 Task: Look for space in Al Hārithah, Iraq from 11th June, 2023 to 17th June, 2023 for 1 adult in price range Rs.5000 to Rs.12000. Place can be private room with 1  bedroom having 1 bed and 1 bathroom. Property type can be house, flat, guest house, hotel. Amenities needed are: washing machine. Booking option can be shelf check-in. Required host language is English.
Action: Mouse moved to (447, 95)
Screenshot: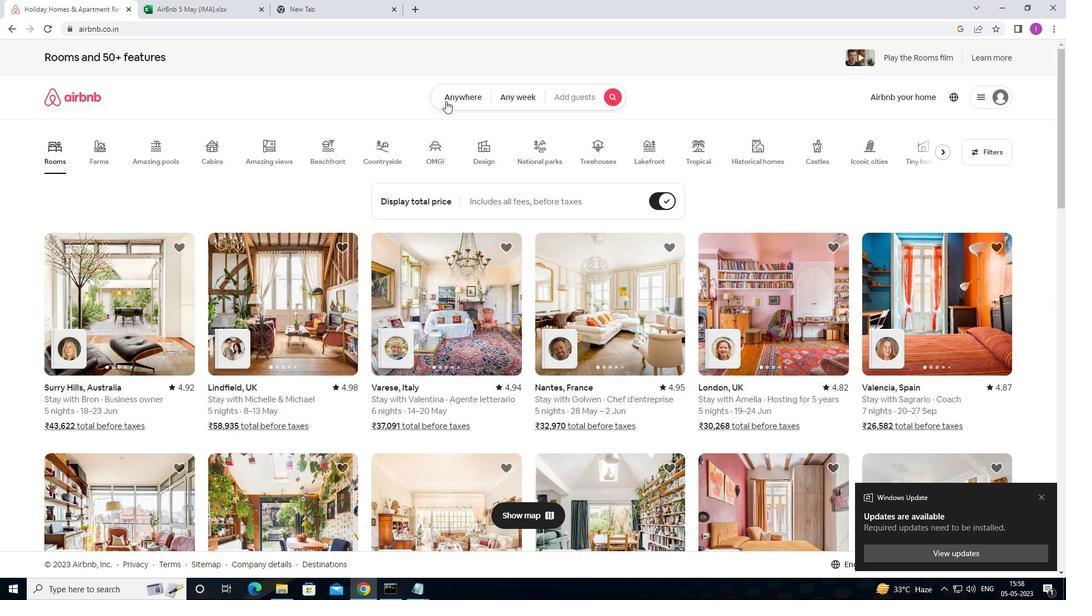 
Action: Mouse pressed left at (447, 95)
Screenshot: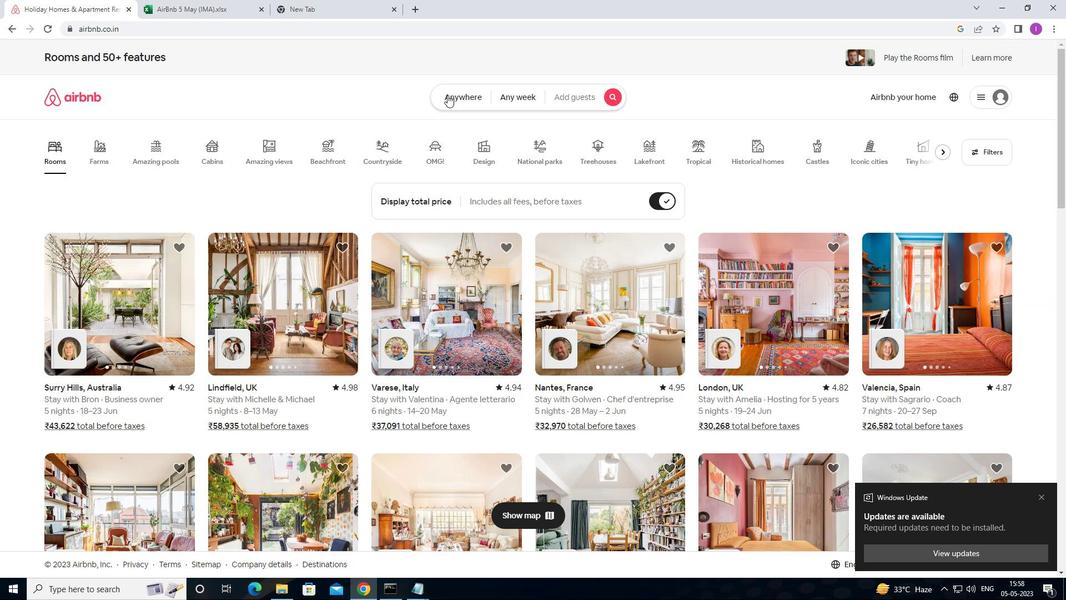 
Action: Mouse moved to (320, 143)
Screenshot: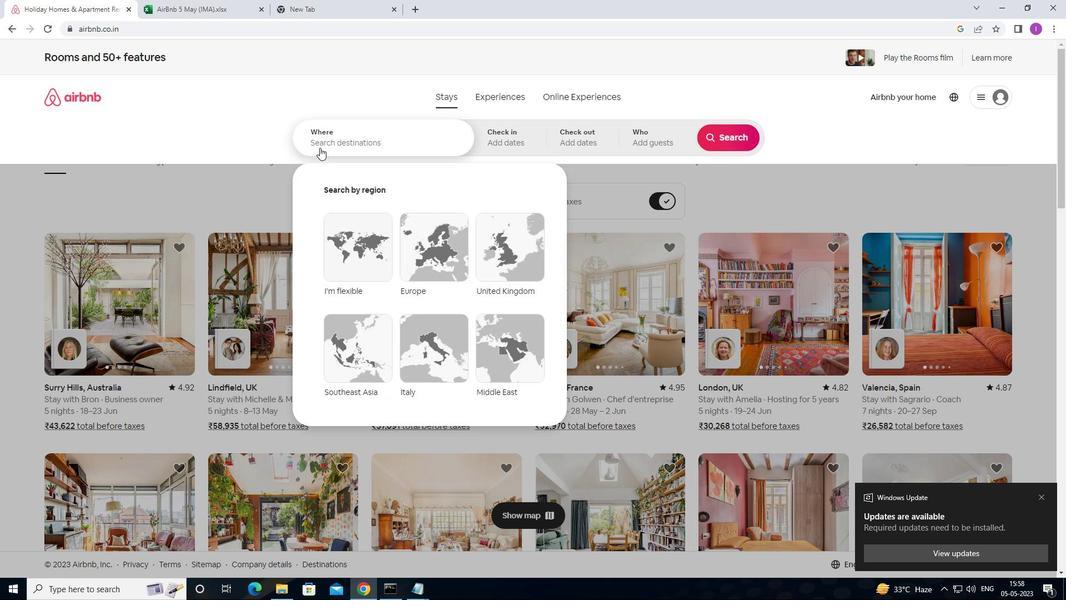 
Action: Mouse pressed left at (320, 143)
Screenshot: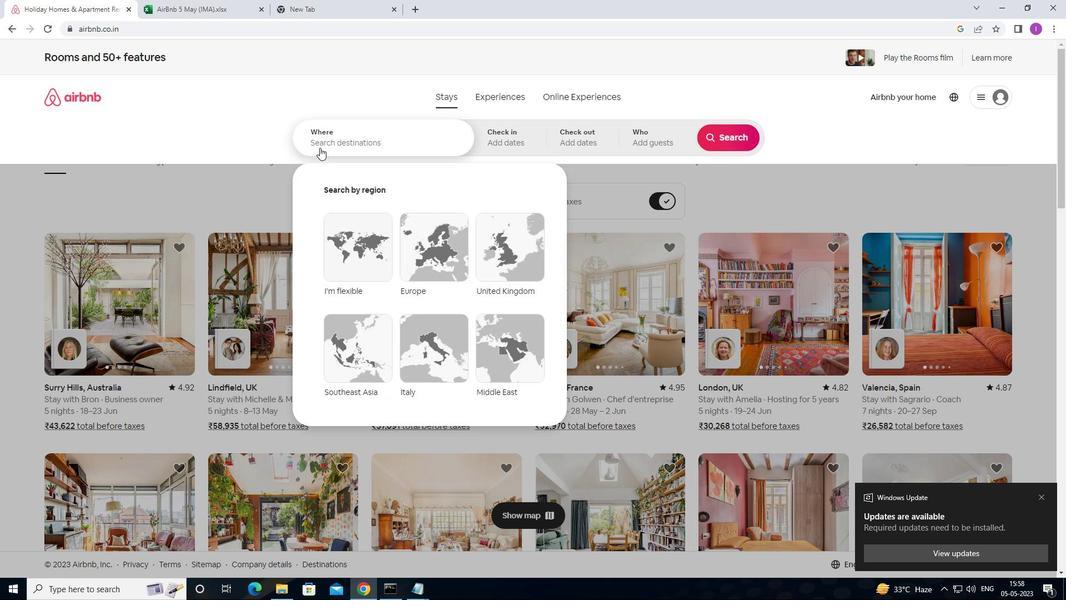 
Action: Key pressed <Key.shift>AL<Key.space><Key.shift><Key.shift><Key.shift><Key.shift><Key.shift><Key.shift><Key.shift><Key.shift><Key.shift><Key.shift><Key.shift><Key.shift><Key.shift><Key.shift><Key.shift><Key.shift><Key.shift><Key.shift><Key.shift><Key.shift><Key.shift>HARITAHAH<Key.backspace><Key.backspace><Key.backspace><Key.backspace>HAH,<Key.shift><Key.shift><Key.shift><Key.shift><Key.shift>IRAQ
Screenshot: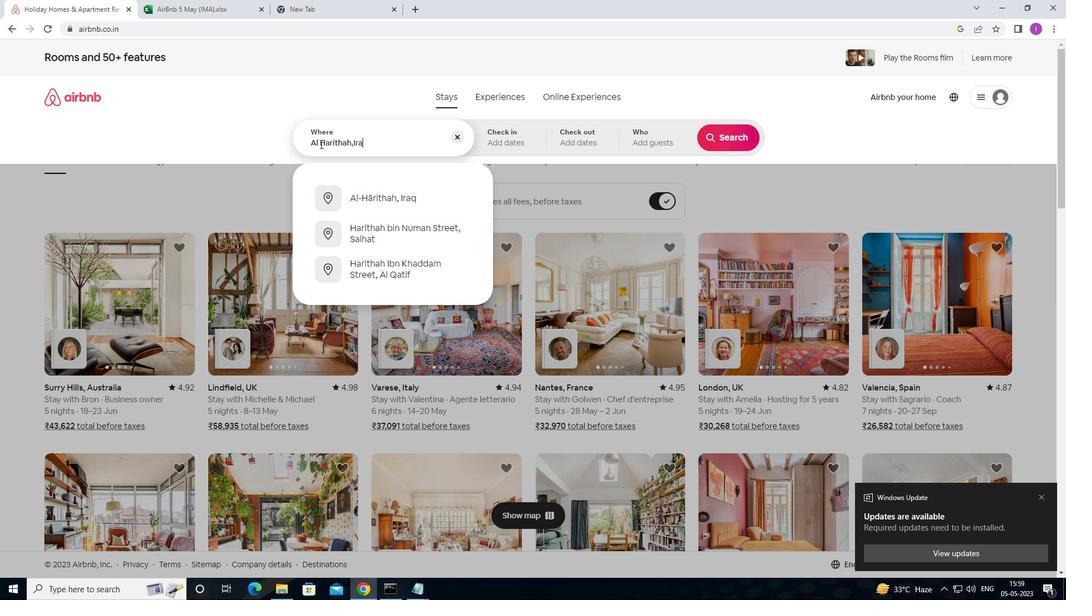 
Action: Mouse moved to (535, 141)
Screenshot: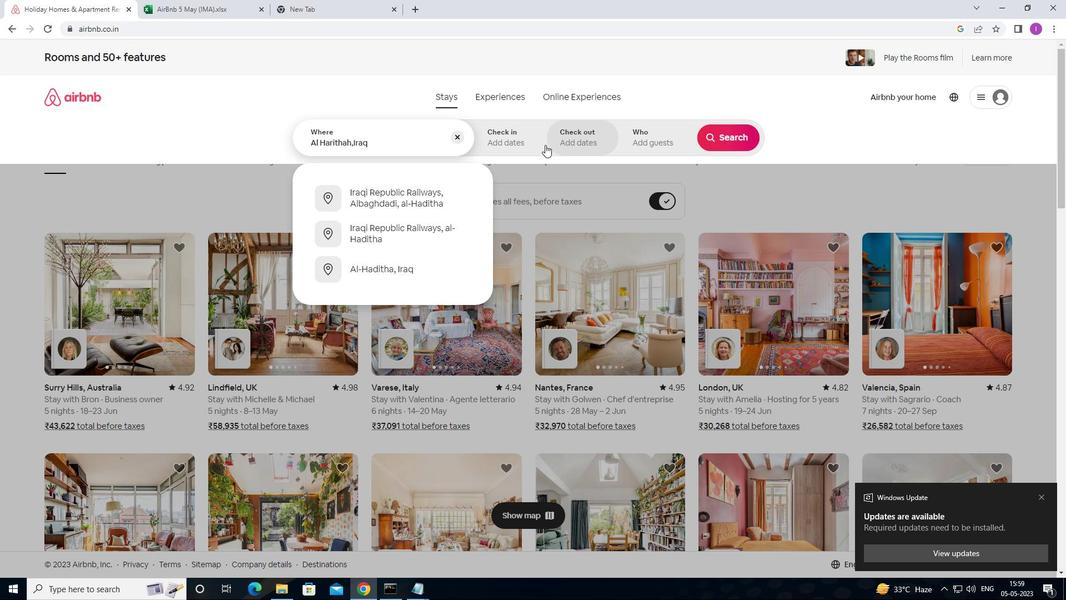 
Action: Mouse pressed left at (535, 141)
Screenshot: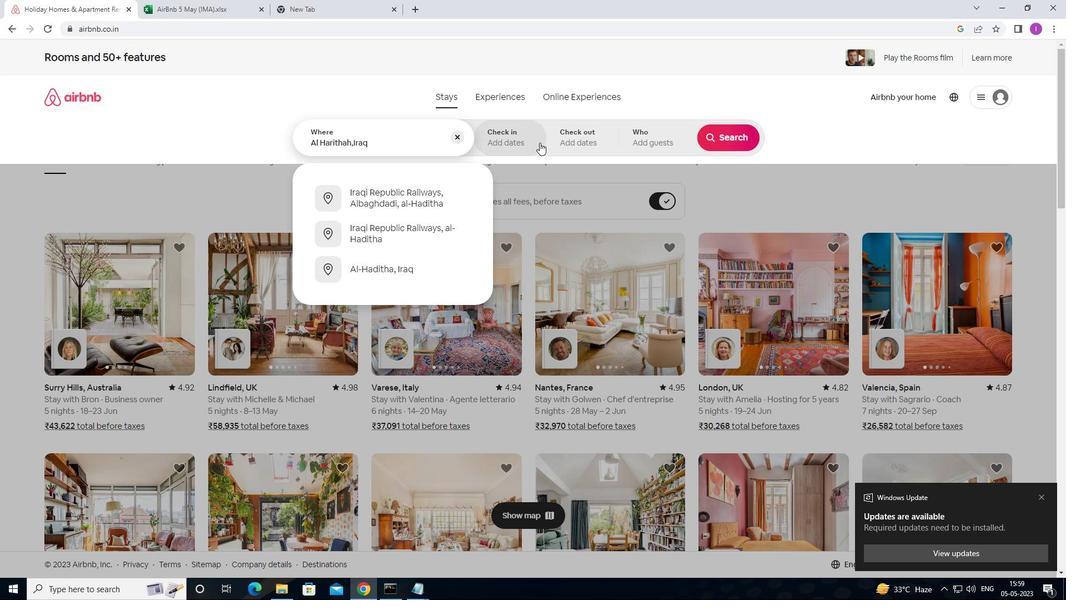 
Action: Mouse moved to (552, 326)
Screenshot: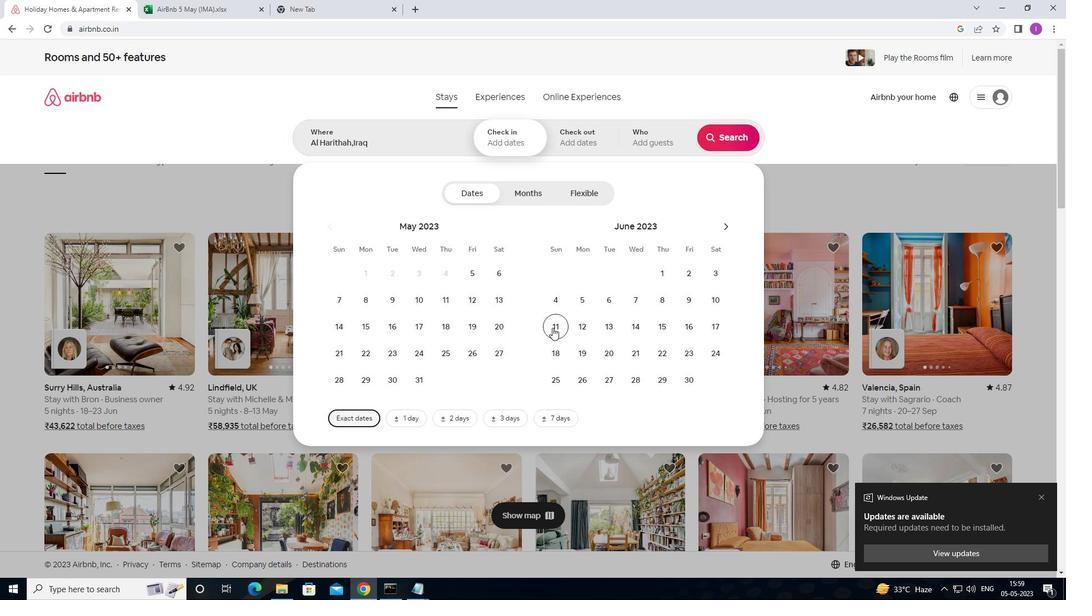 
Action: Mouse pressed left at (552, 326)
Screenshot: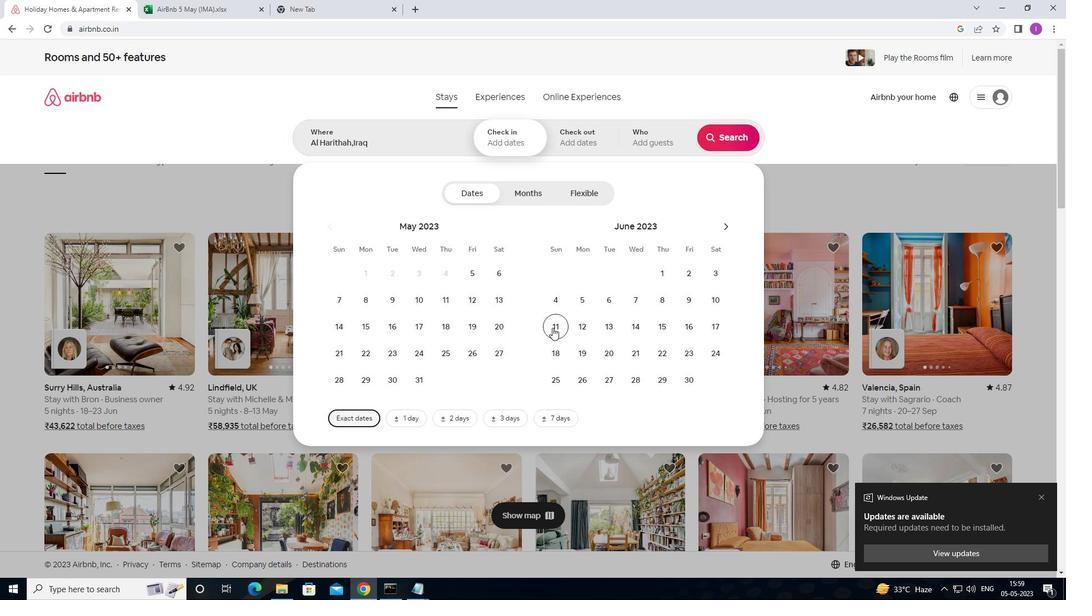 
Action: Mouse moved to (713, 328)
Screenshot: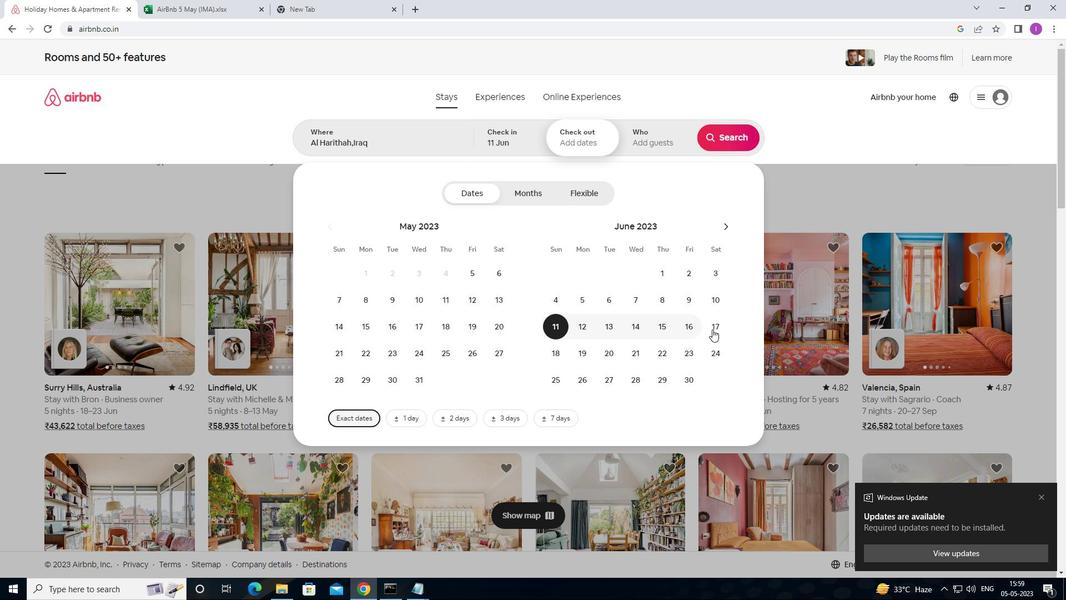 
Action: Mouse pressed left at (713, 328)
Screenshot: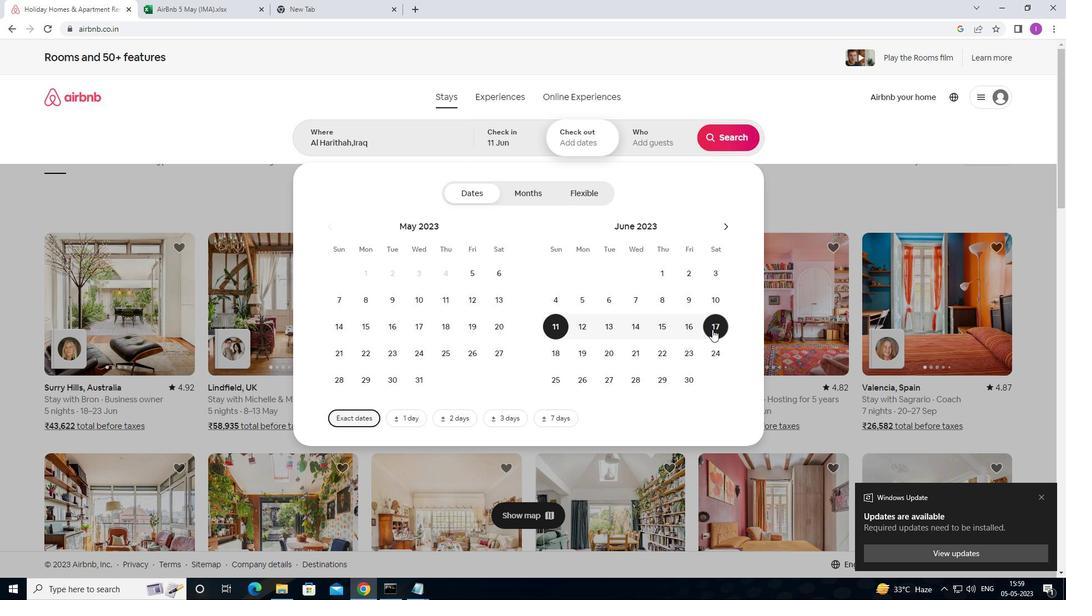 
Action: Mouse moved to (654, 143)
Screenshot: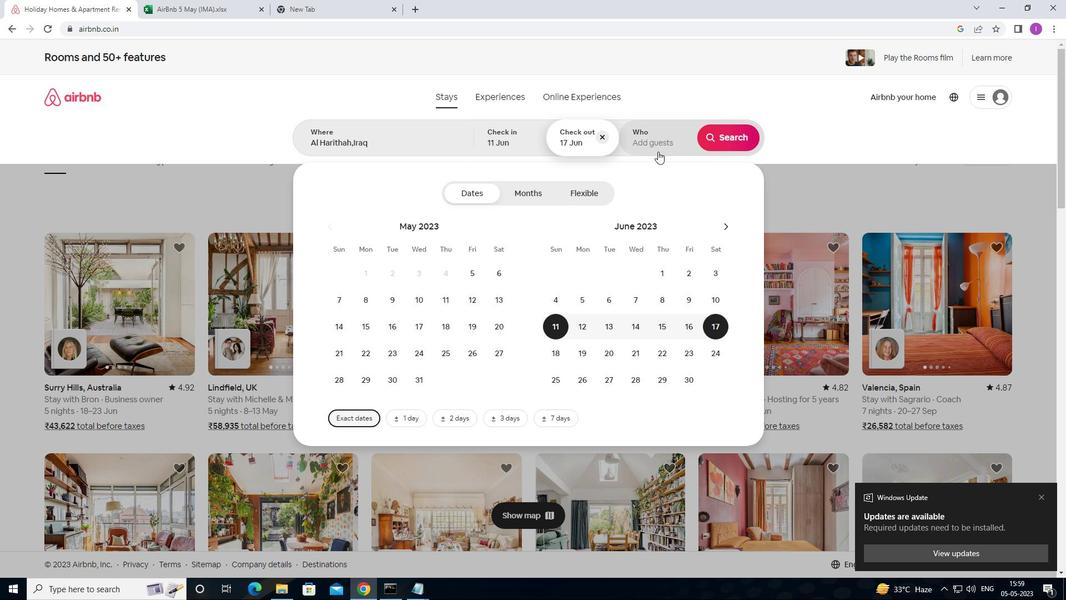
Action: Mouse pressed left at (654, 143)
Screenshot: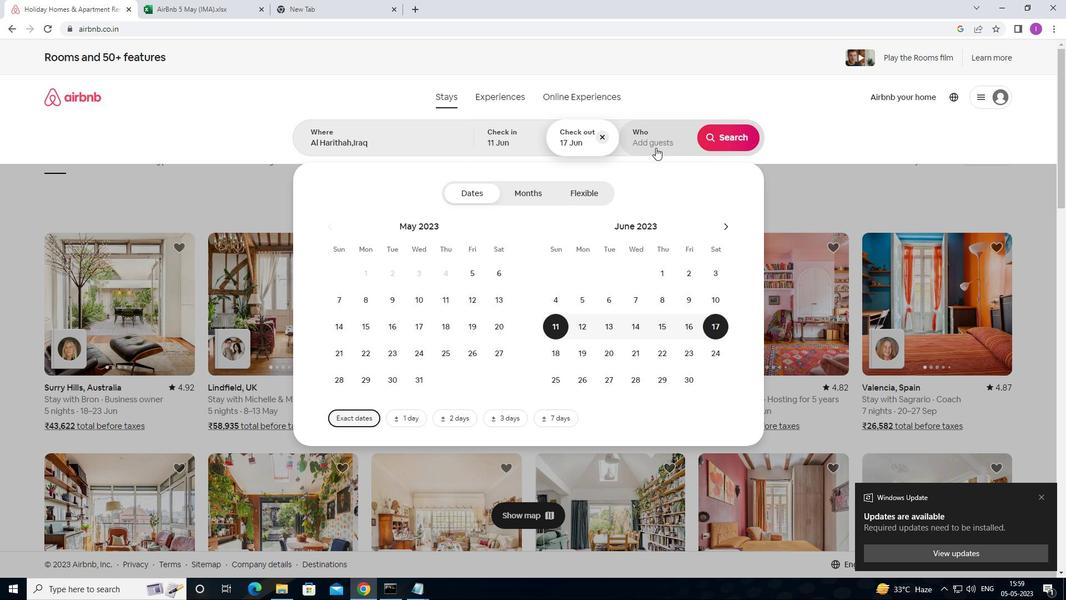 
Action: Mouse moved to (729, 196)
Screenshot: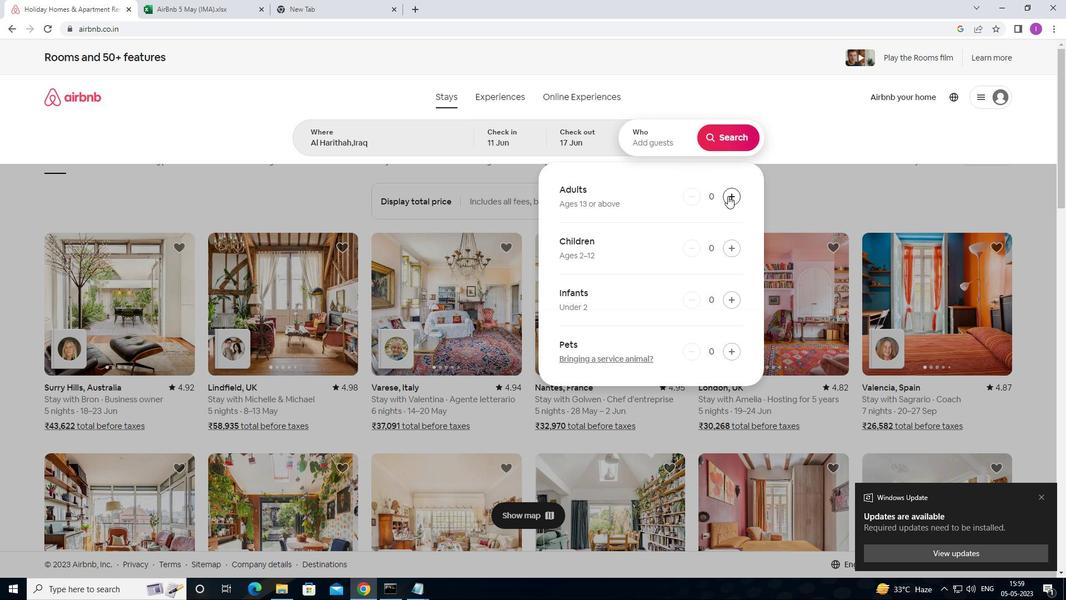 
Action: Mouse pressed left at (729, 196)
Screenshot: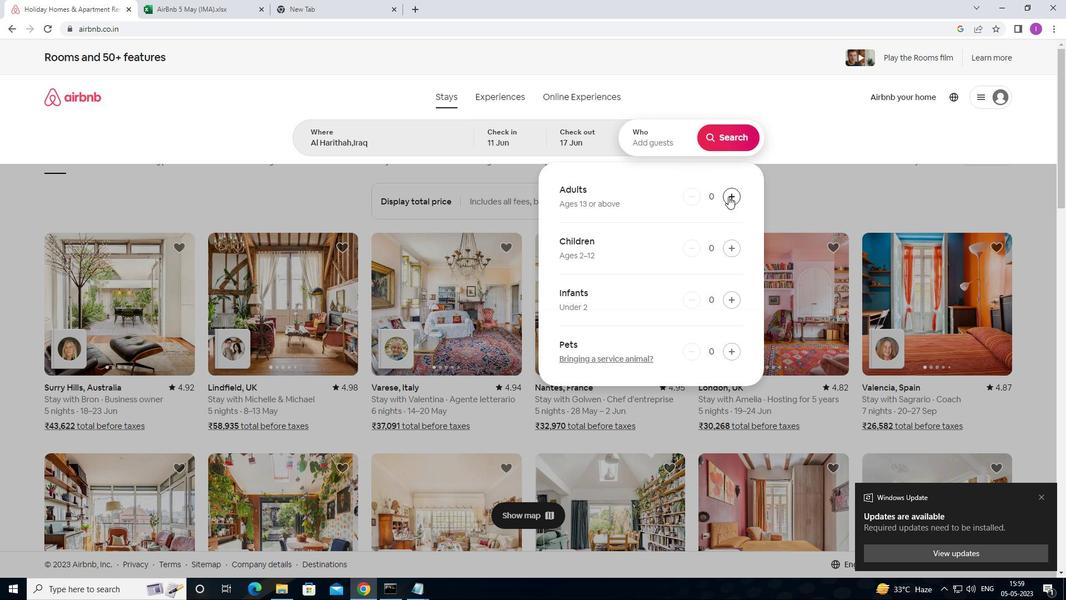 
Action: Mouse pressed left at (729, 196)
Screenshot: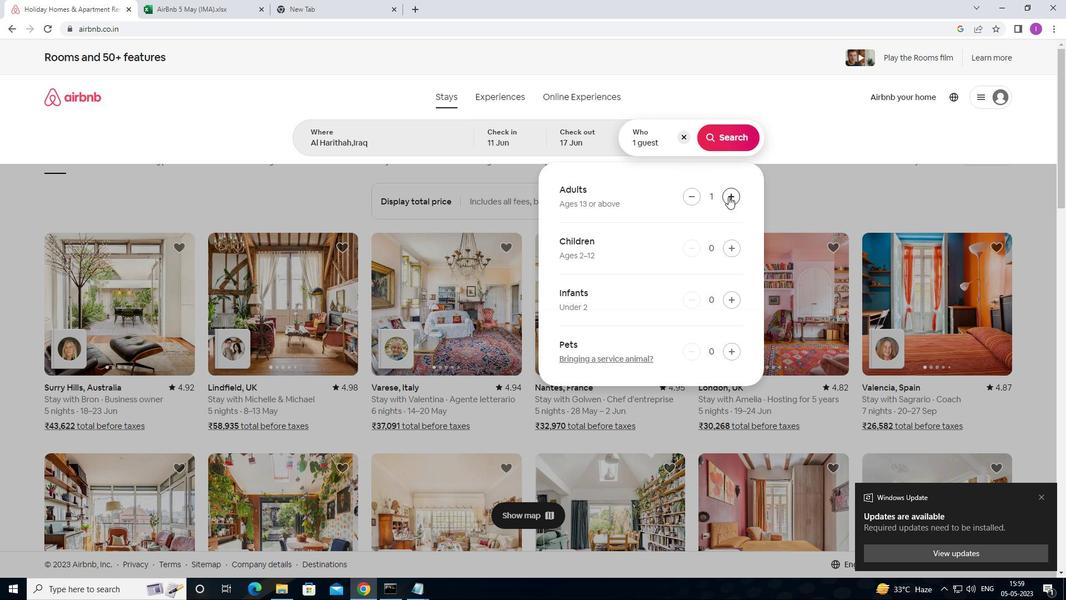 
Action: Mouse moved to (688, 197)
Screenshot: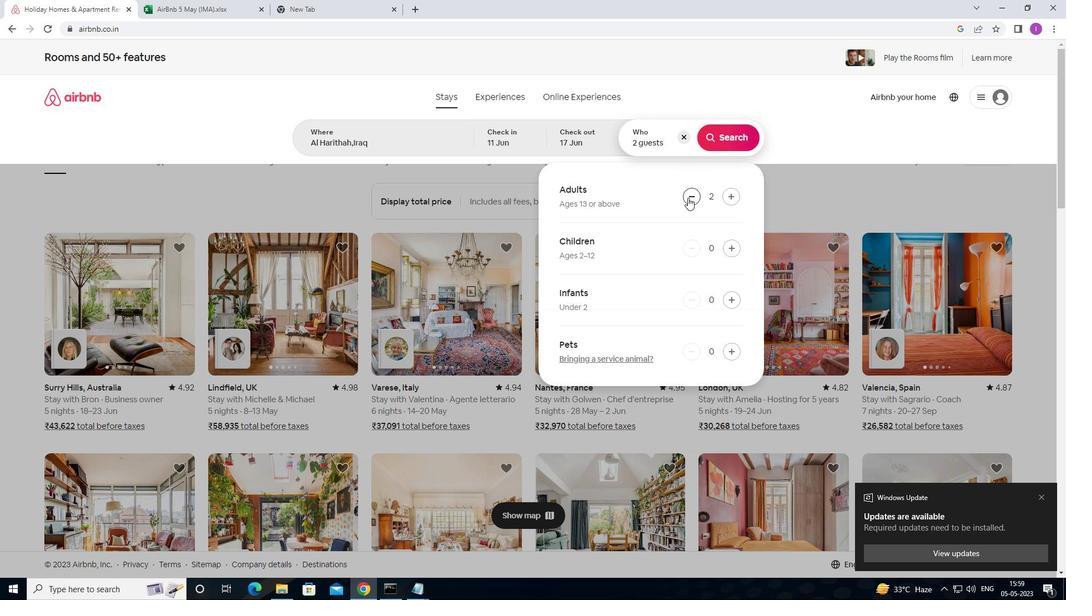 
Action: Mouse pressed left at (688, 197)
Screenshot: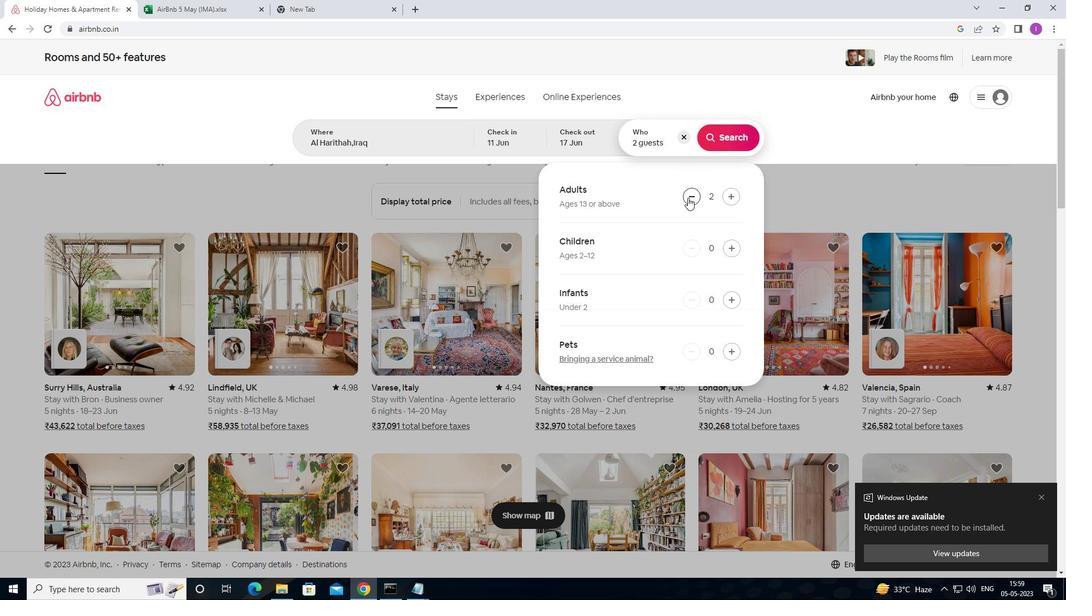 
Action: Mouse moved to (727, 145)
Screenshot: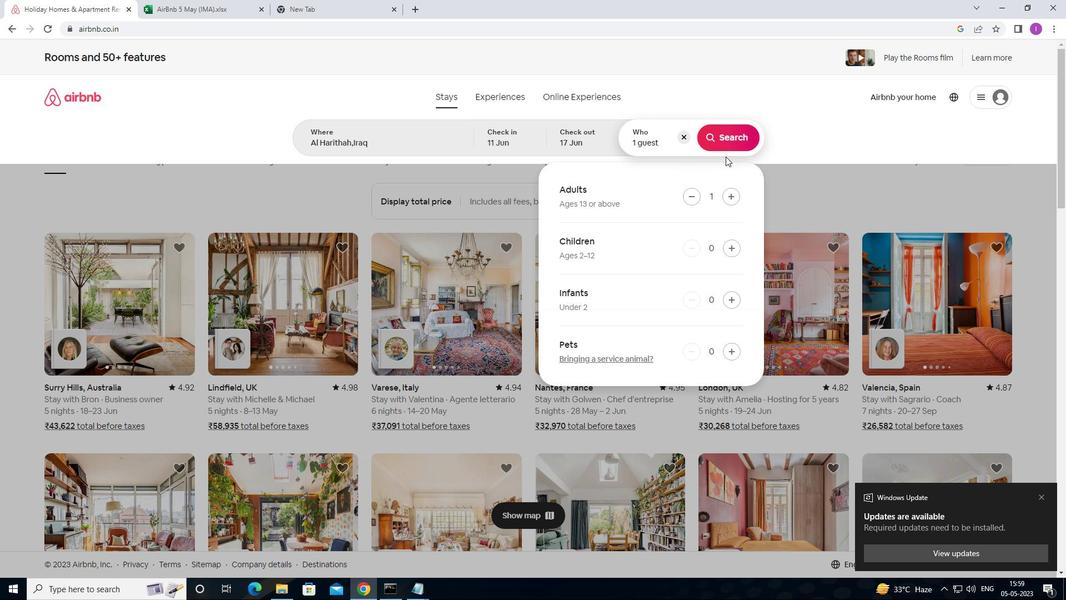 
Action: Mouse pressed left at (727, 145)
Screenshot: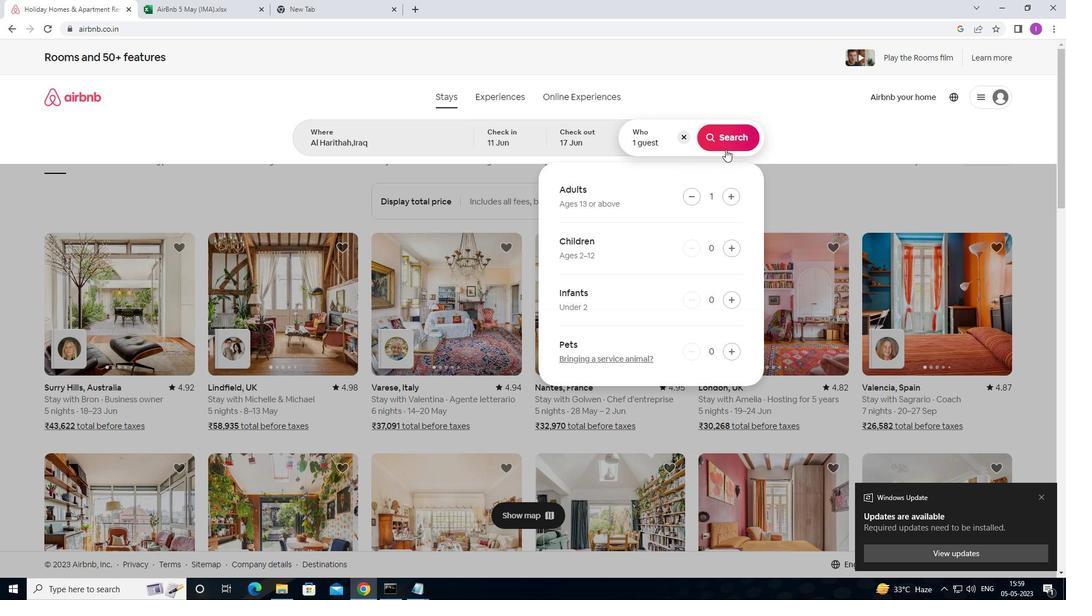 
Action: Mouse moved to (1012, 105)
Screenshot: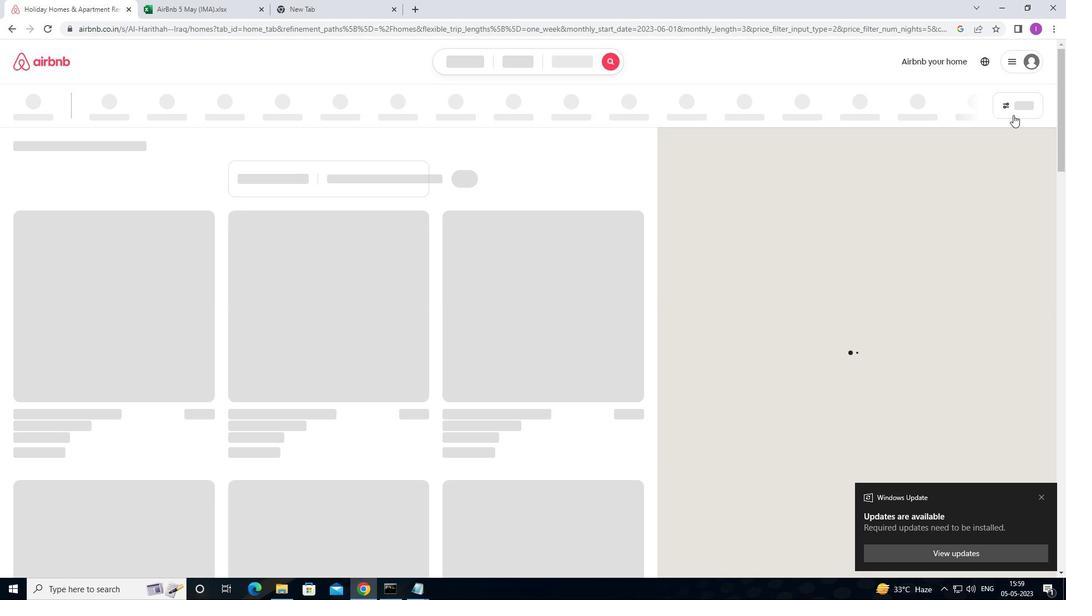 
Action: Mouse pressed left at (1012, 105)
Screenshot: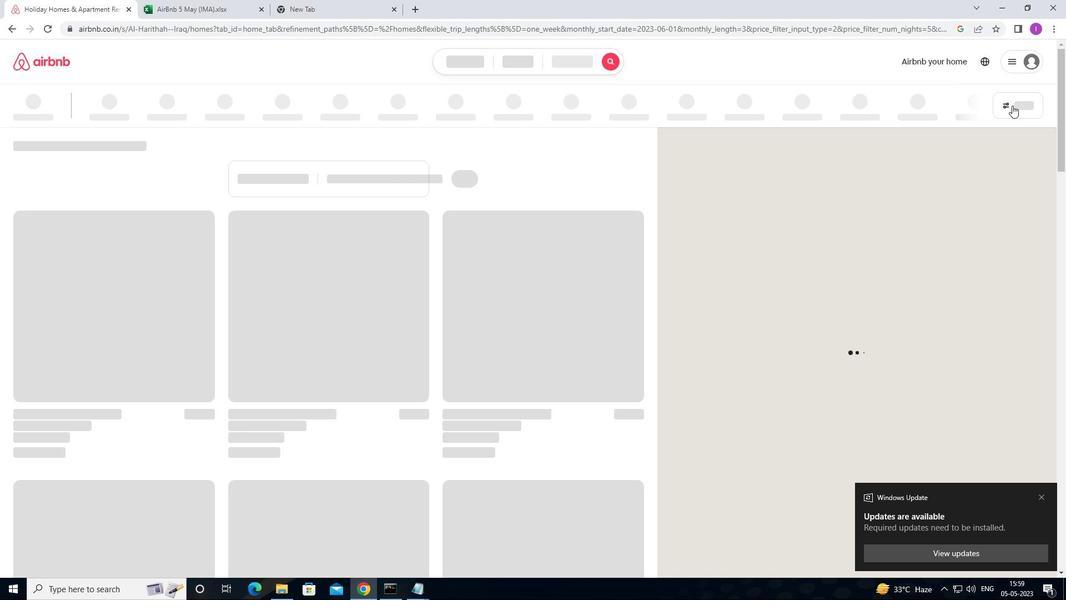 
Action: Mouse moved to (414, 382)
Screenshot: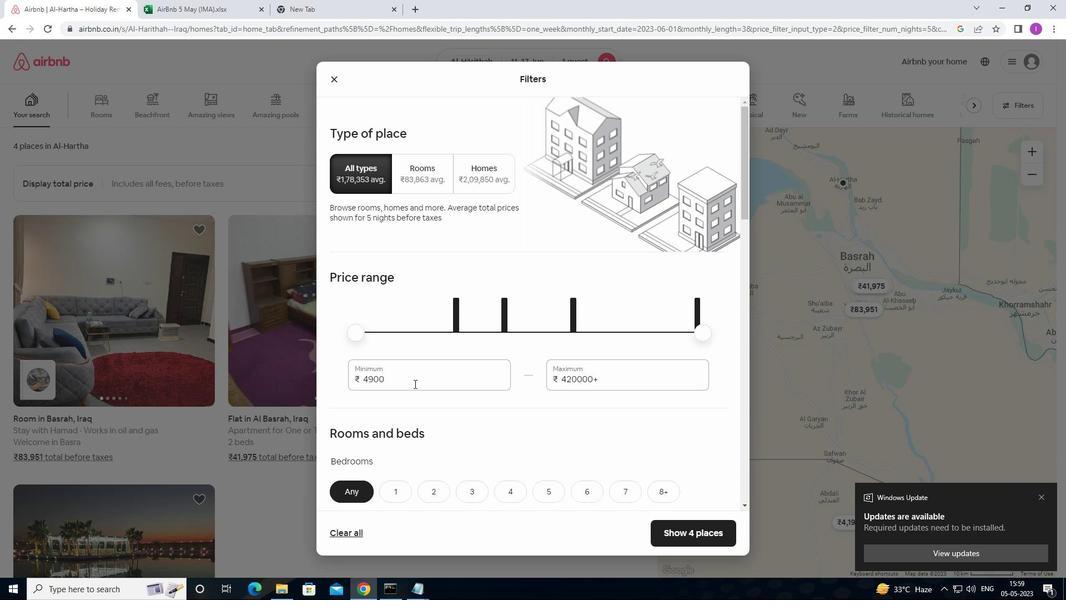 
Action: Mouse pressed left at (414, 382)
Screenshot: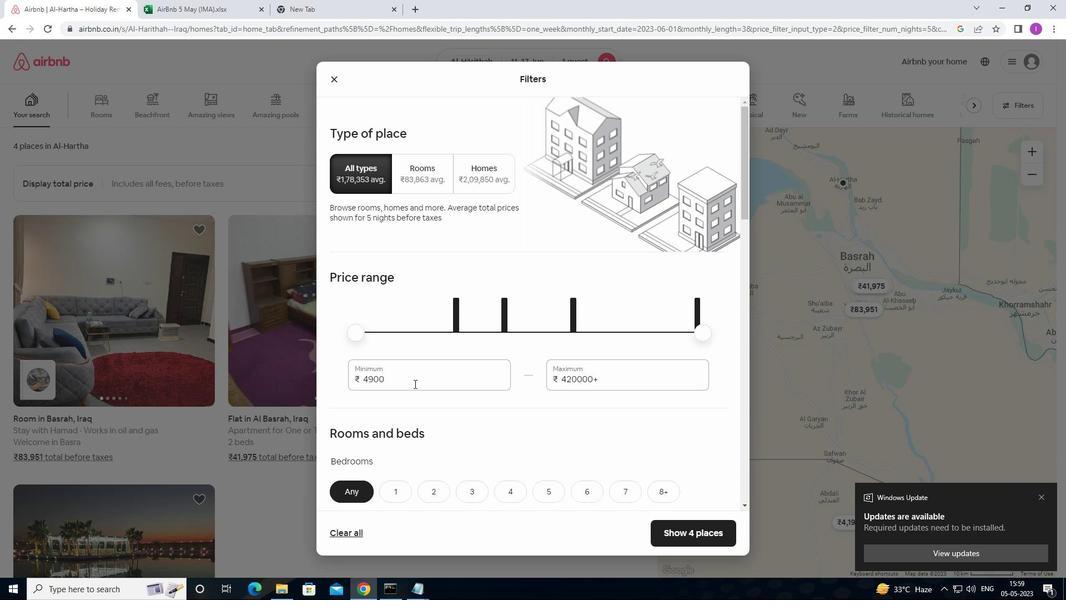 
Action: Mouse moved to (400, 369)
Screenshot: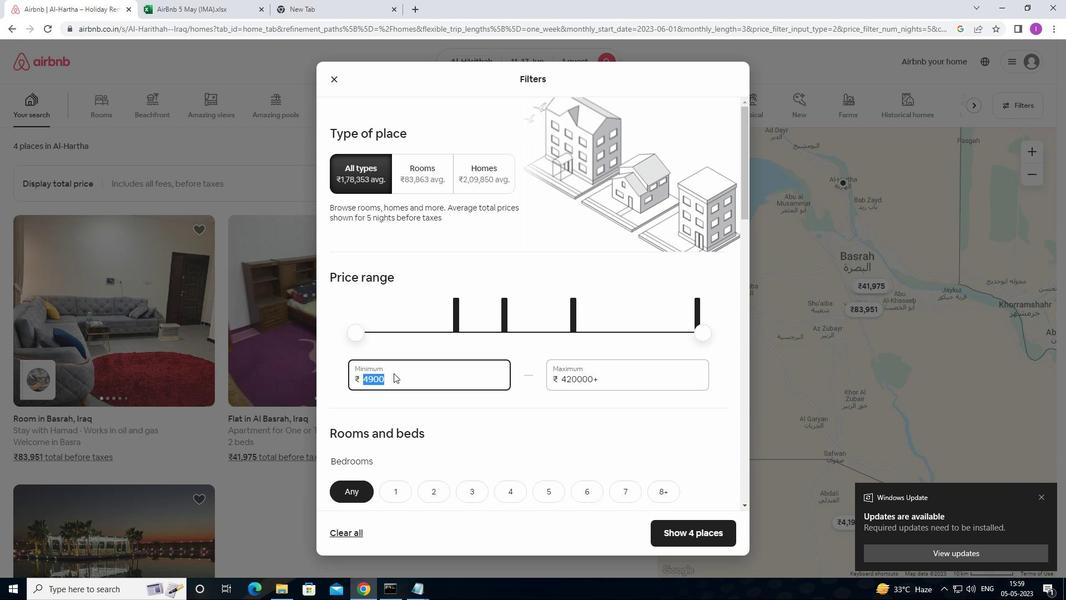 
Action: Key pressed 50
Screenshot: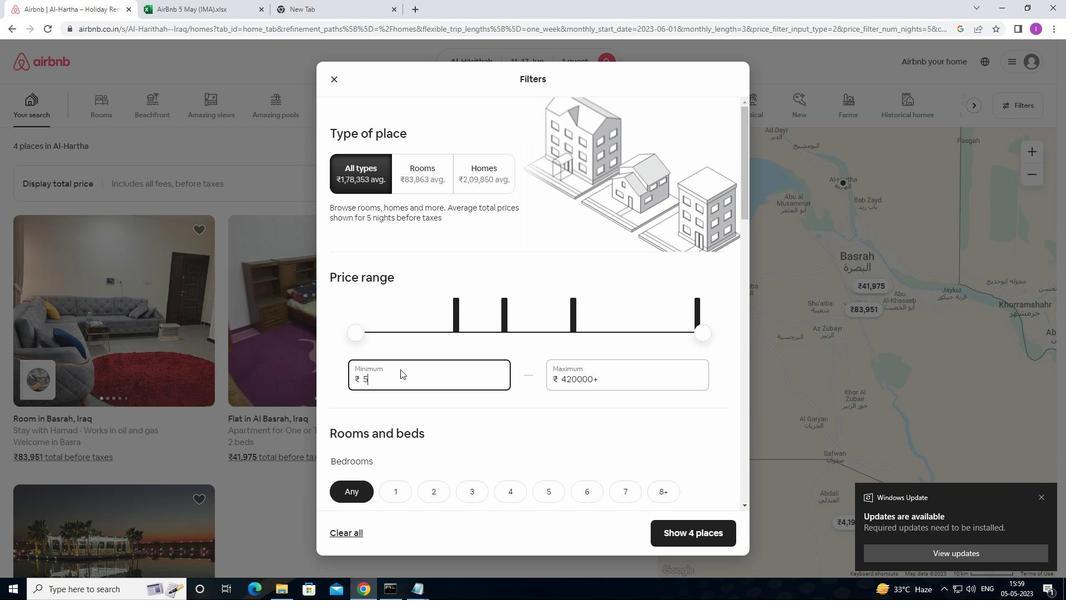 
Action: Mouse moved to (405, 368)
Screenshot: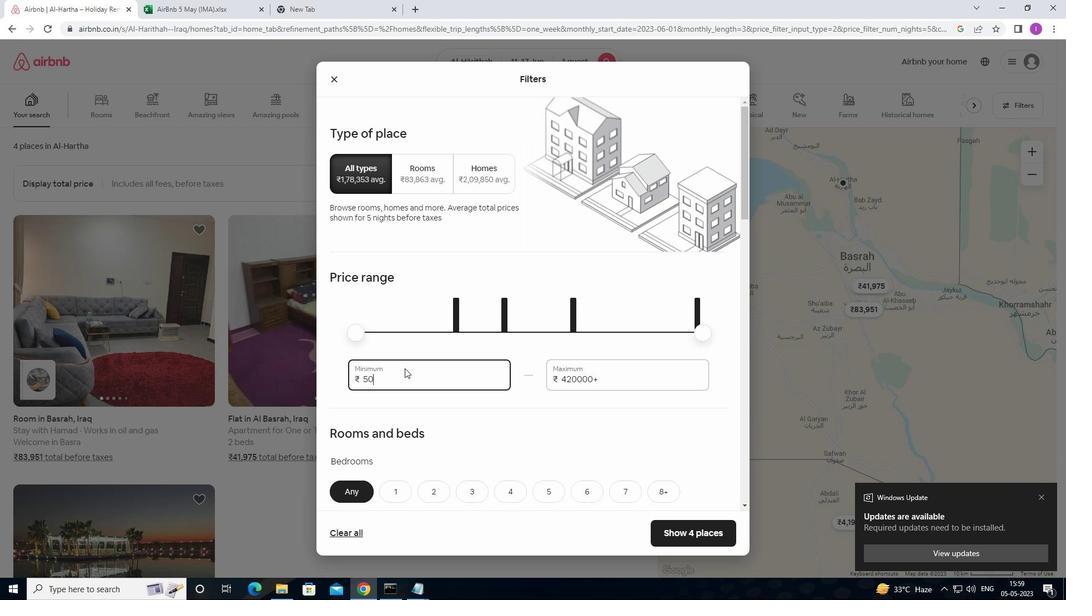 
Action: Key pressed 0
Screenshot: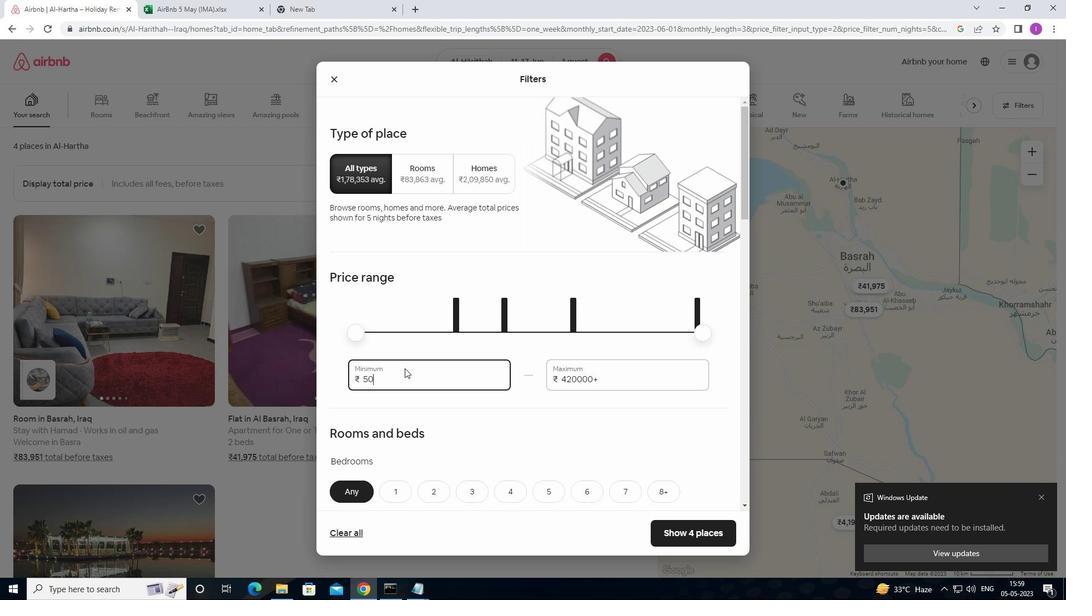 
Action: Mouse moved to (410, 366)
Screenshot: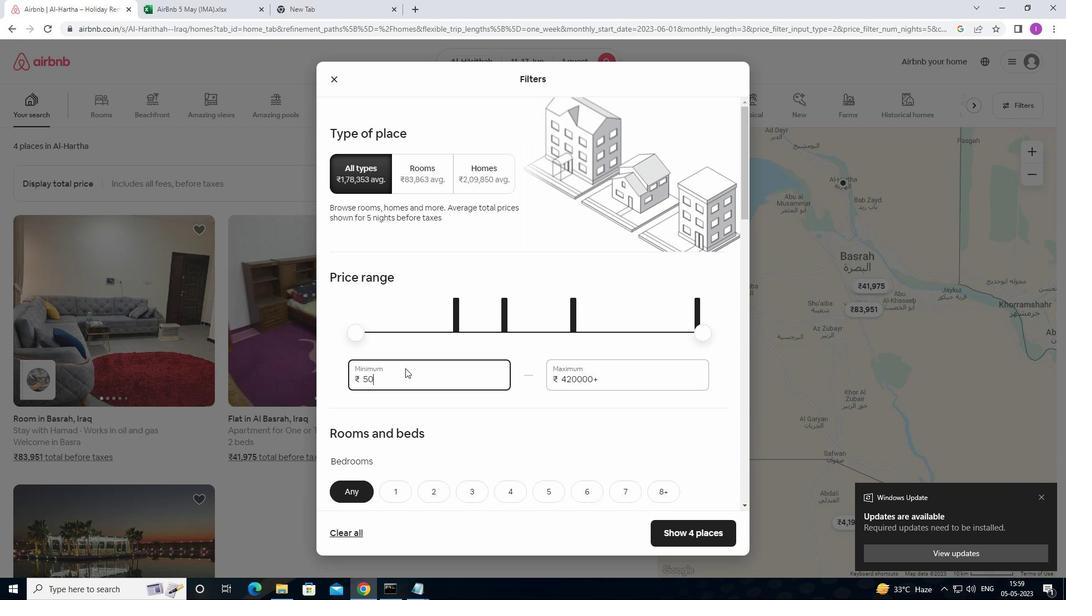 
Action: Key pressed 0
Screenshot: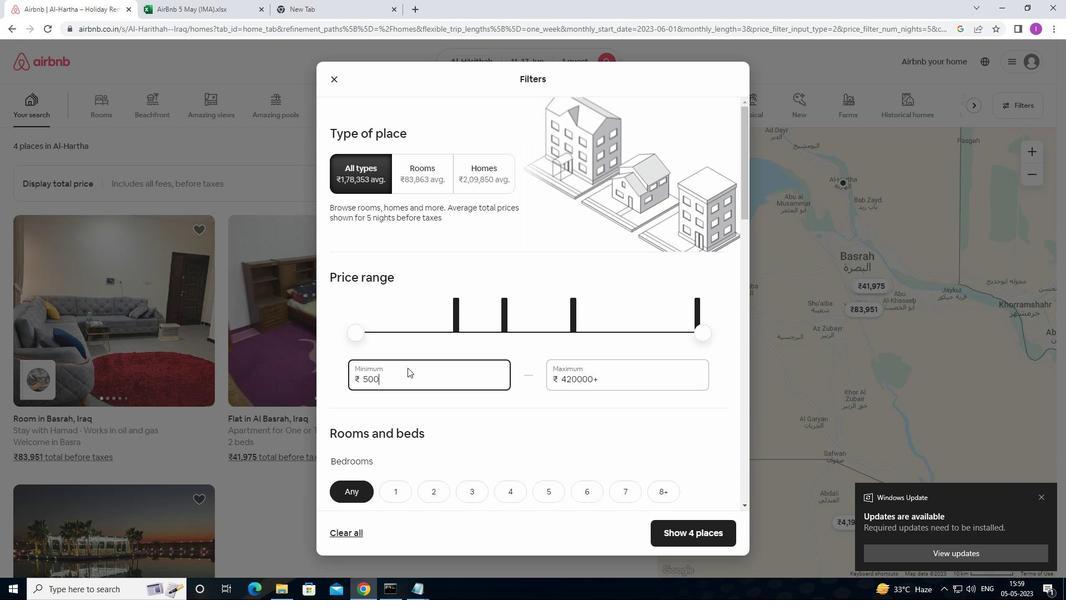 
Action: Mouse moved to (607, 381)
Screenshot: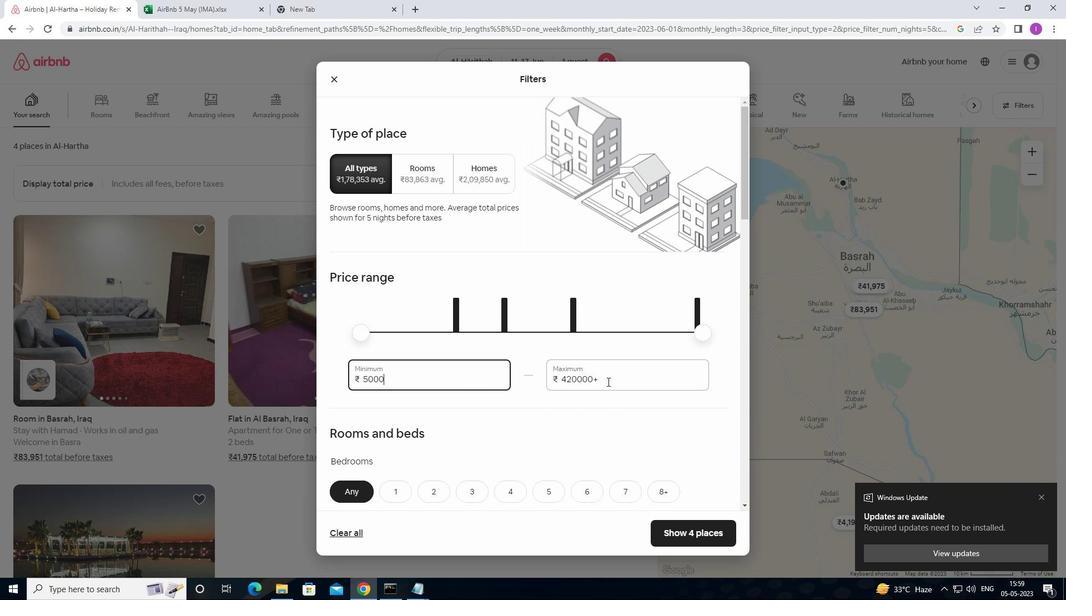 
Action: Mouse pressed left at (607, 381)
Screenshot: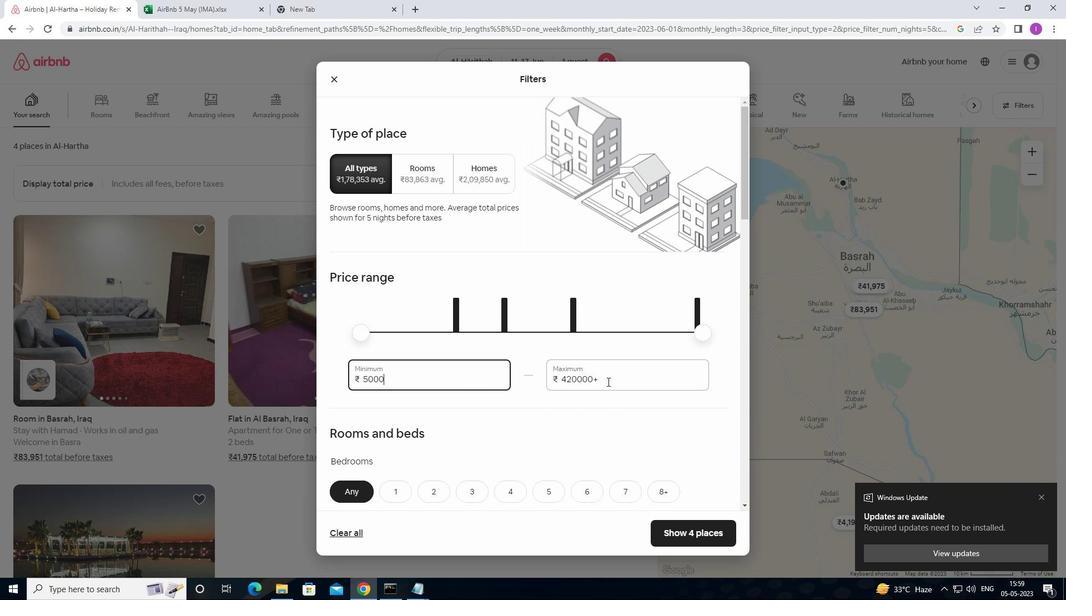 
Action: Mouse moved to (541, 376)
Screenshot: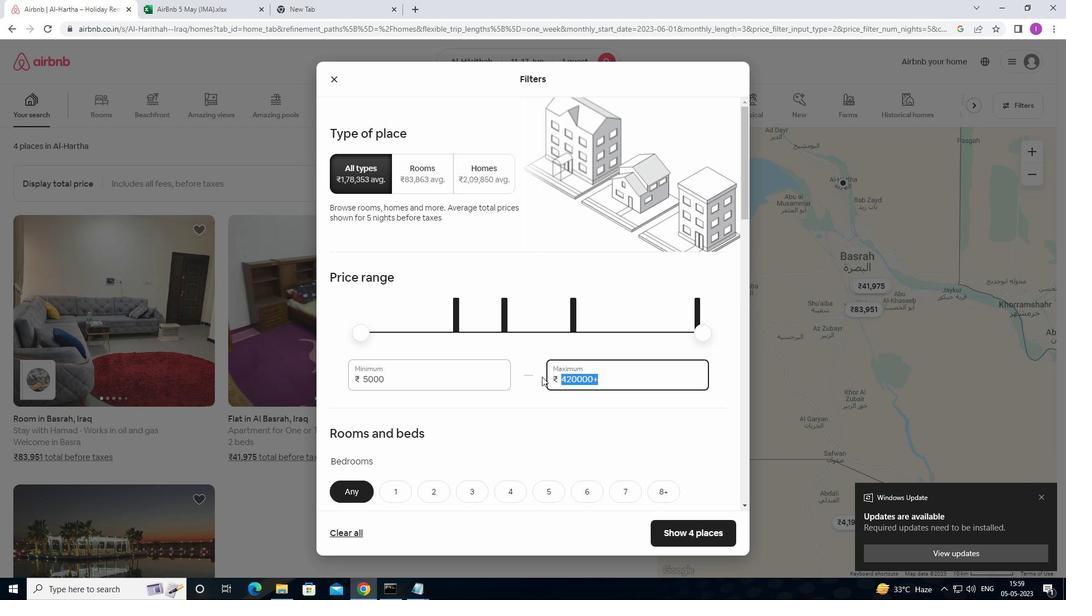 
Action: Key pressed 1200
Screenshot: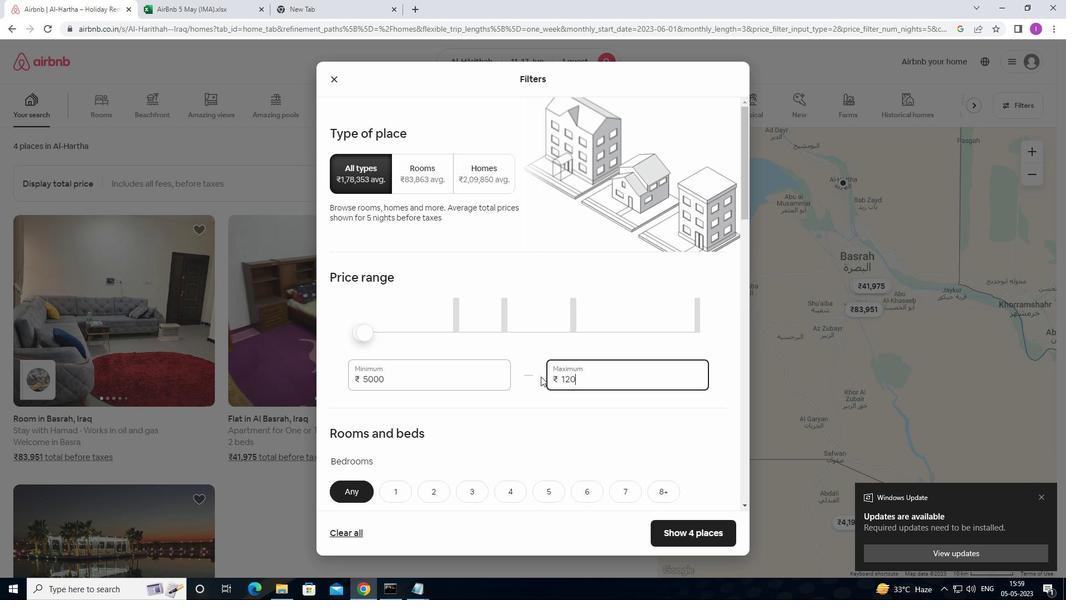 
Action: Mouse moved to (541, 375)
Screenshot: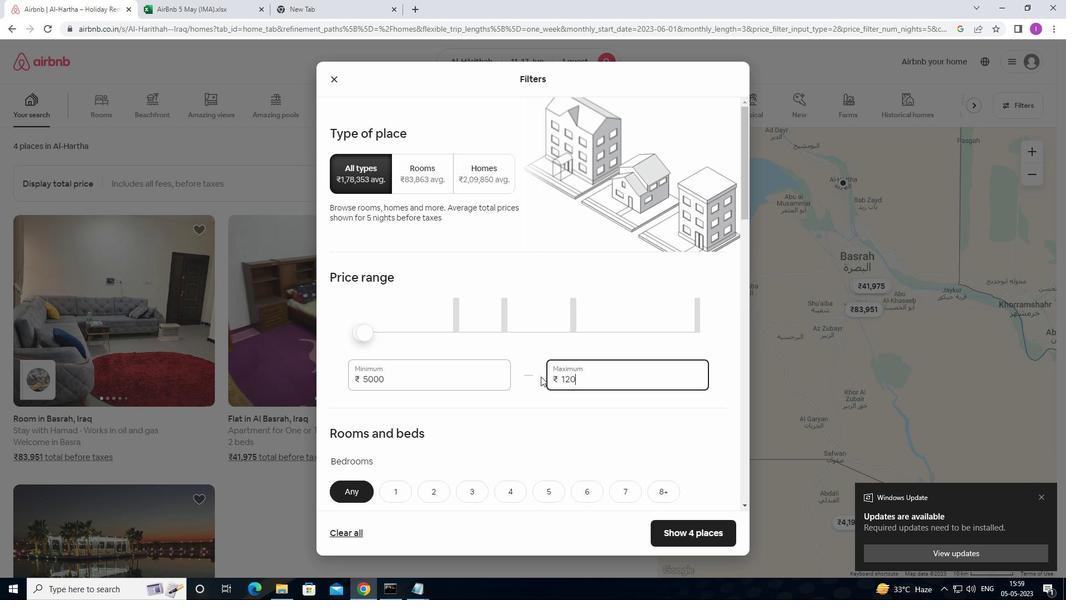 
Action: Key pressed 0
Screenshot: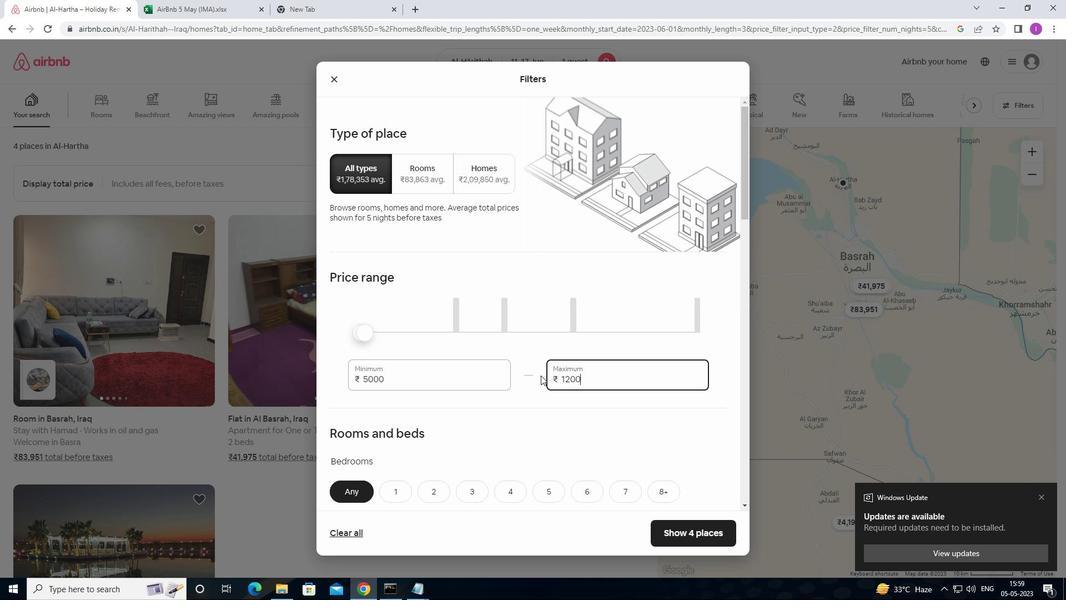 
Action: Mouse moved to (559, 380)
Screenshot: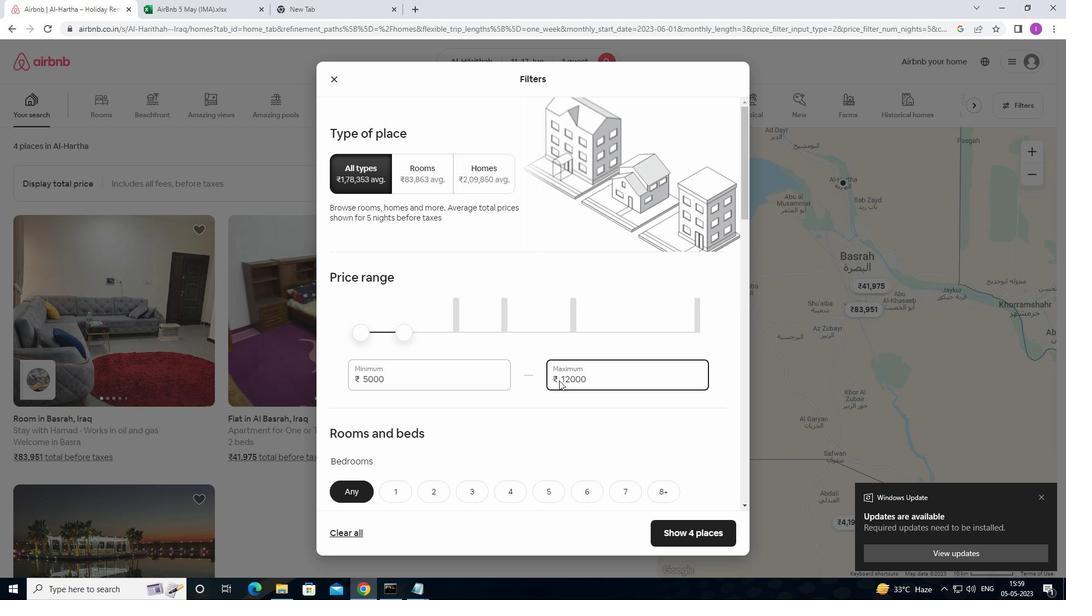 
Action: Mouse scrolled (559, 379) with delta (0, 0)
Screenshot: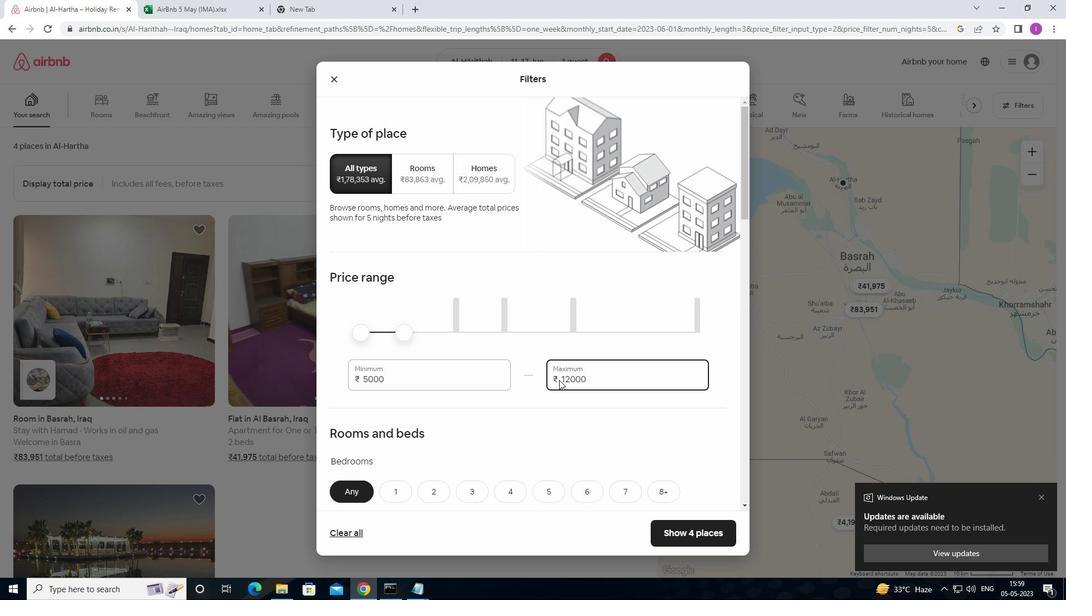 
Action: Mouse moved to (531, 375)
Screenshot: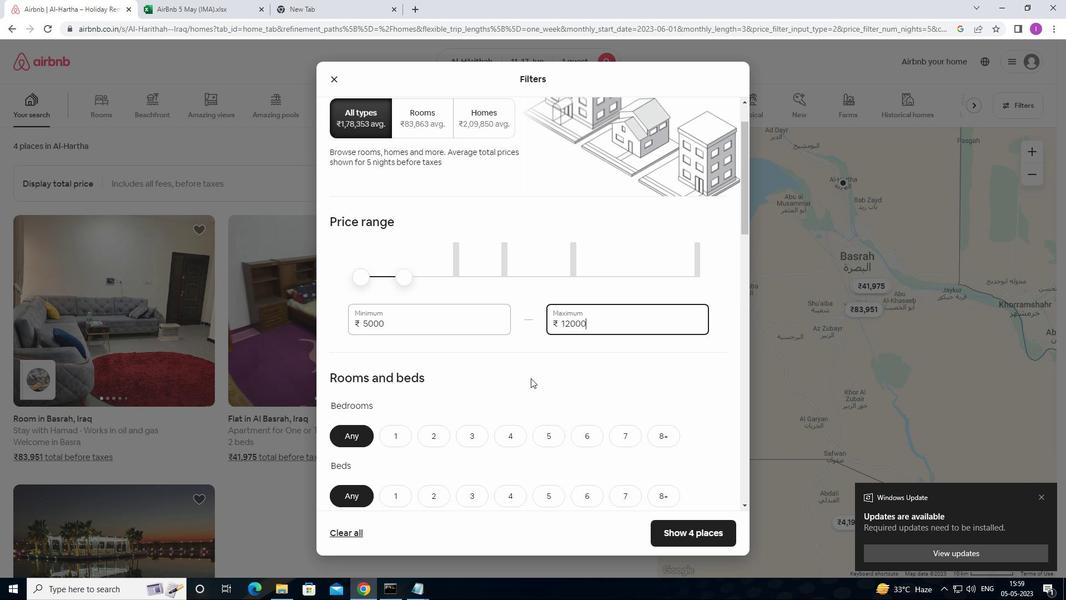 
Action: Mouse scrolled (531, 374) with delta (0, 0)
Screenshot: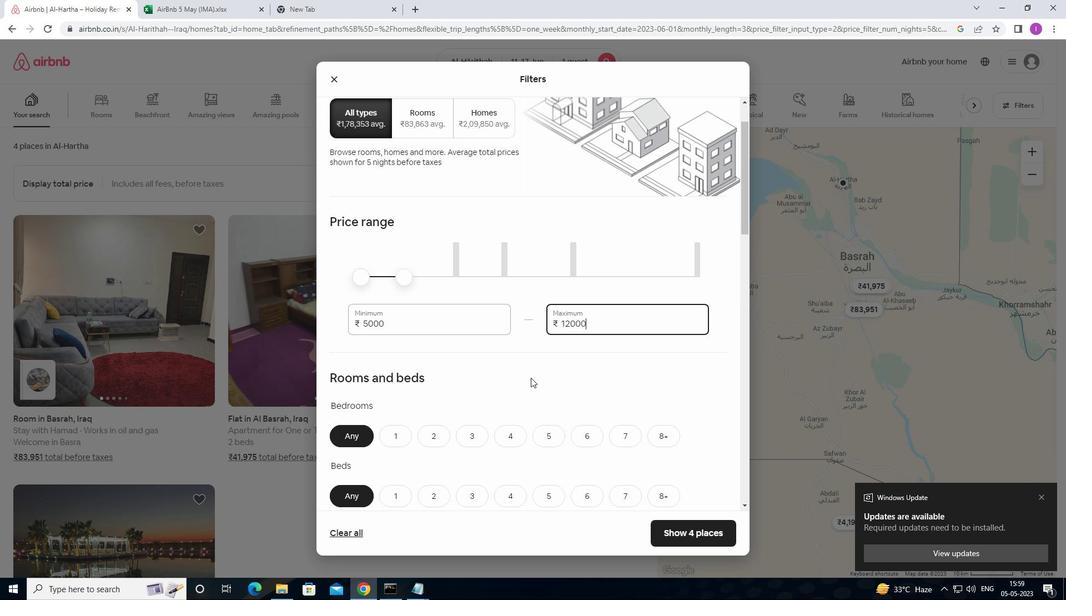 
Action: Mouse moved to (531, 375)
Screenshot: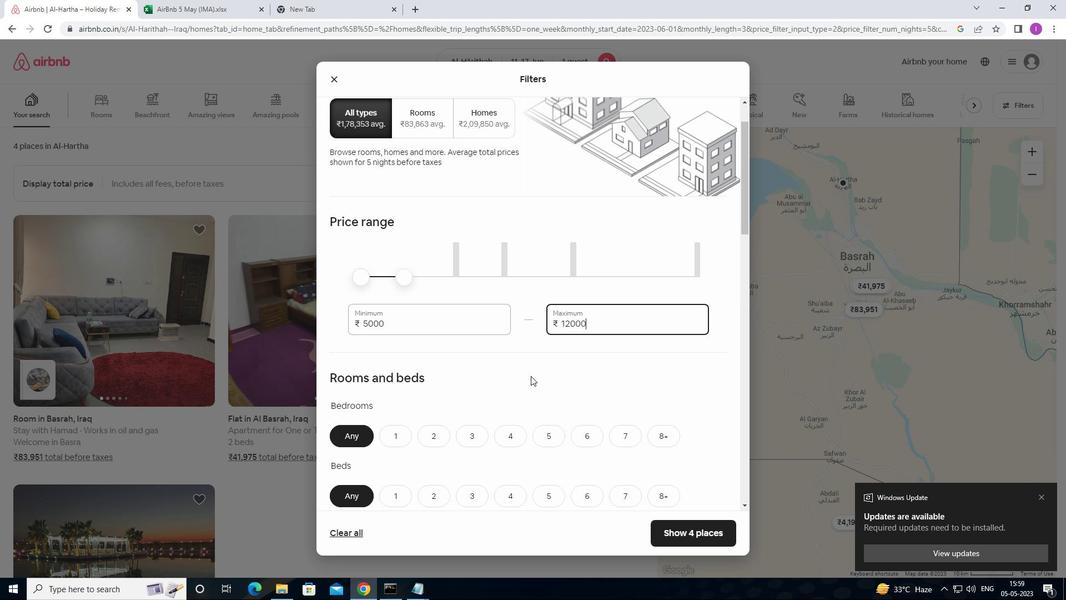
Action: Mouse scrolled (531, 374) with delta (0, 0)
Screenshot: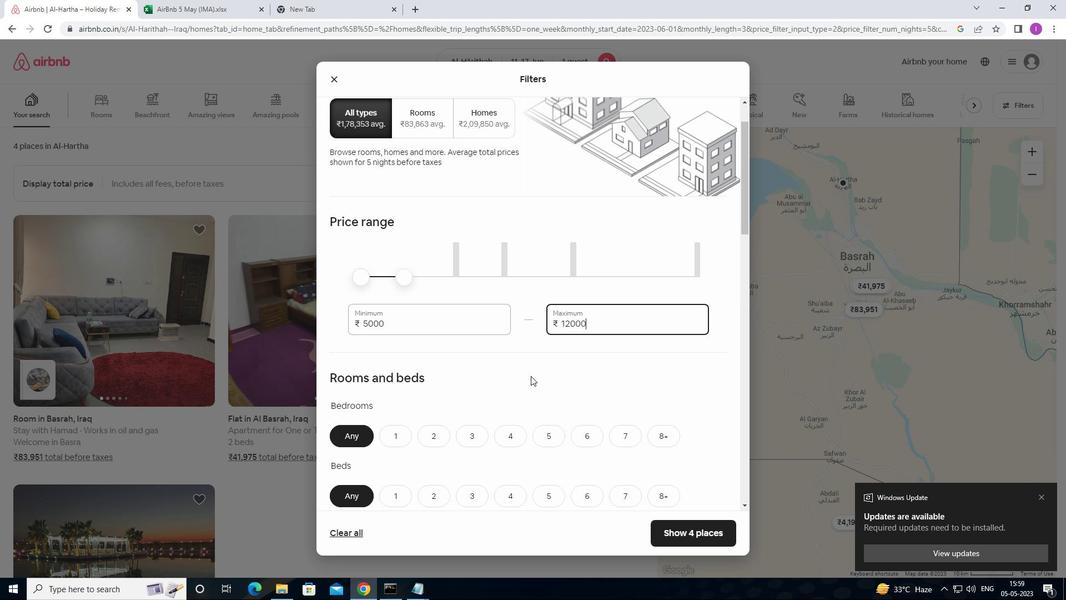
Action: Mouse moved to (394, 326)
Screenshot: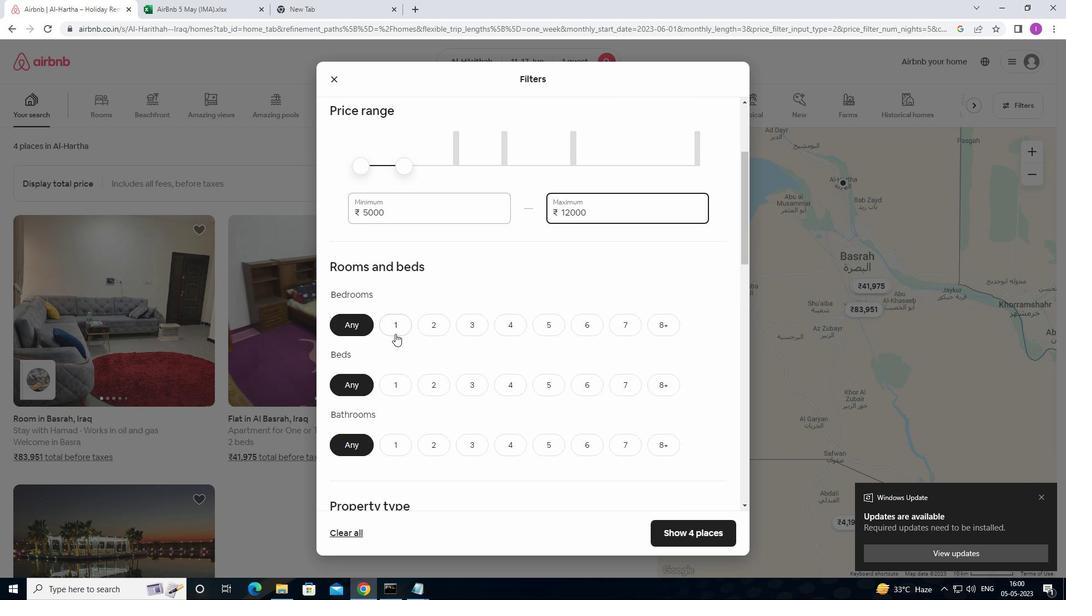 
Action: Mouse pressed left at (394, 326)
Screenshot: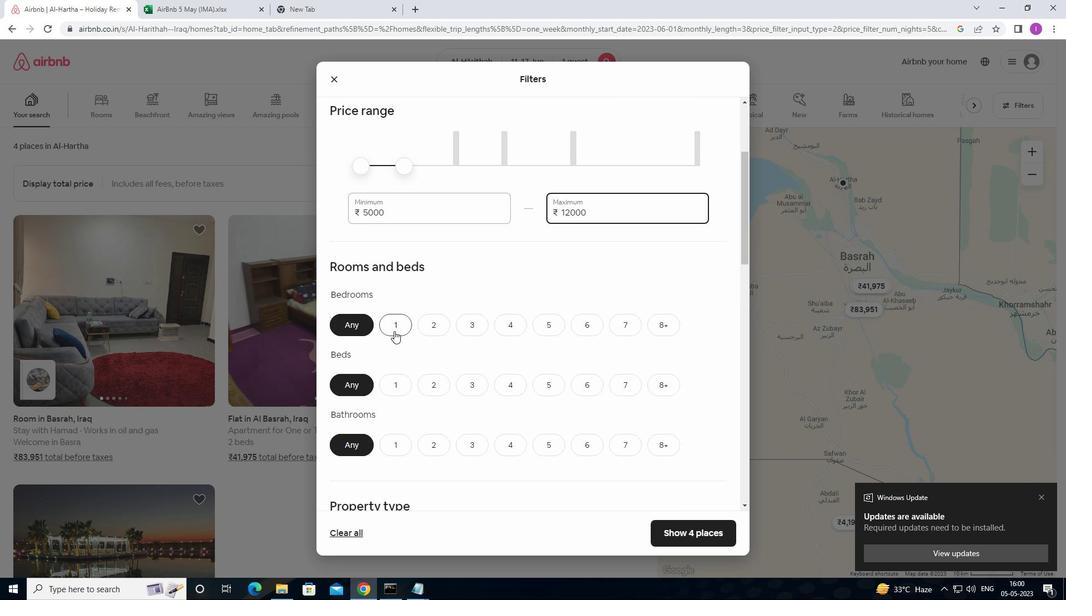 
Action: Mouse moved to (398, 374)
Screenshot: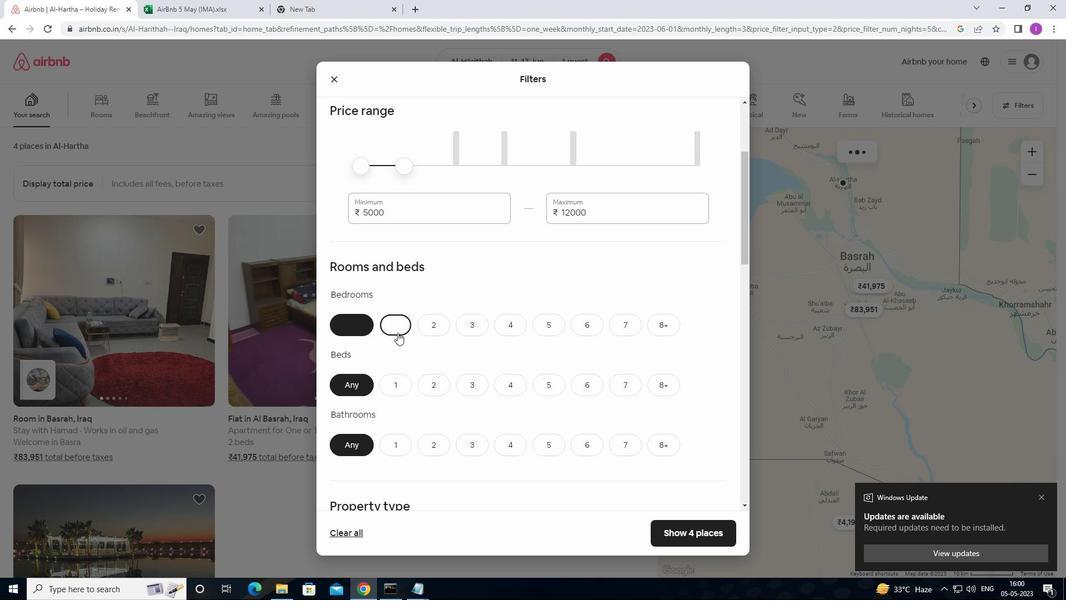 
Action: Mouse pressed left at (398, 374)
Screenshot: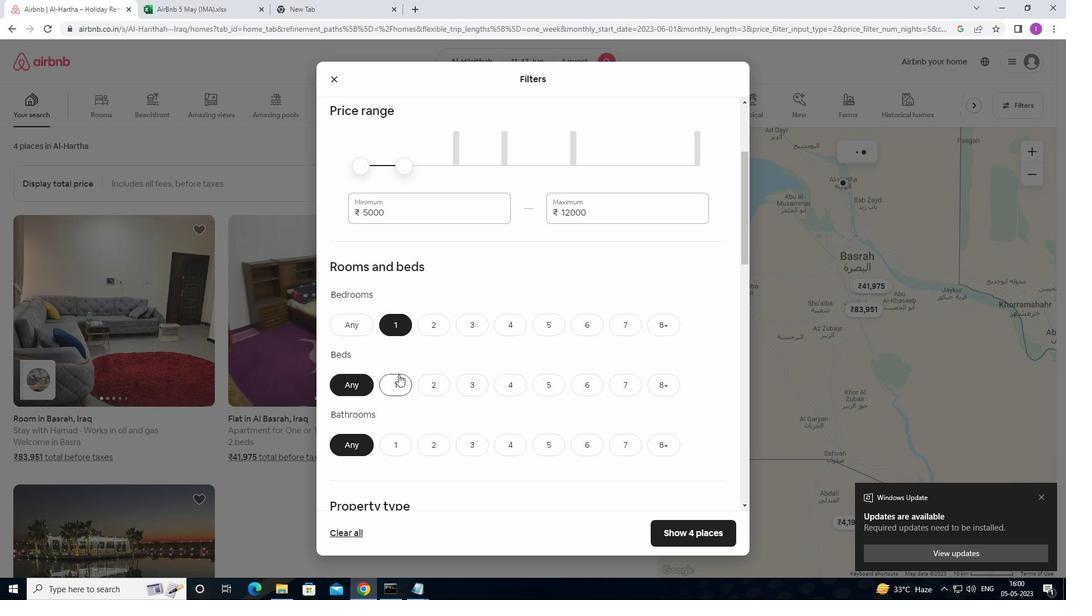 
Action: Mouse moved to (393, 450)
Screenshot: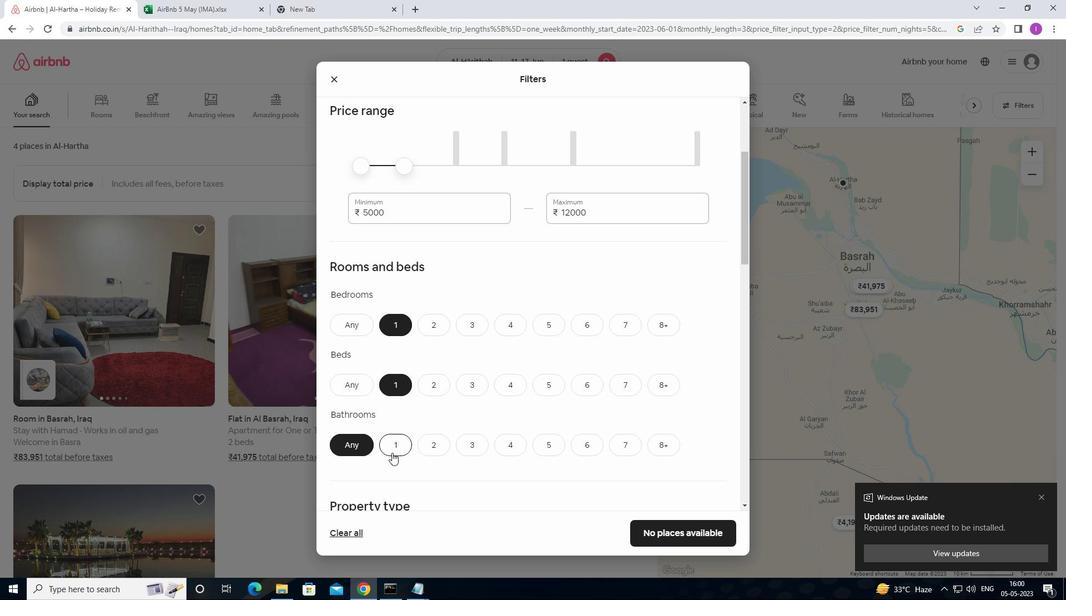 
Action: Mouse pressed left at (393, 450)
Screenshot: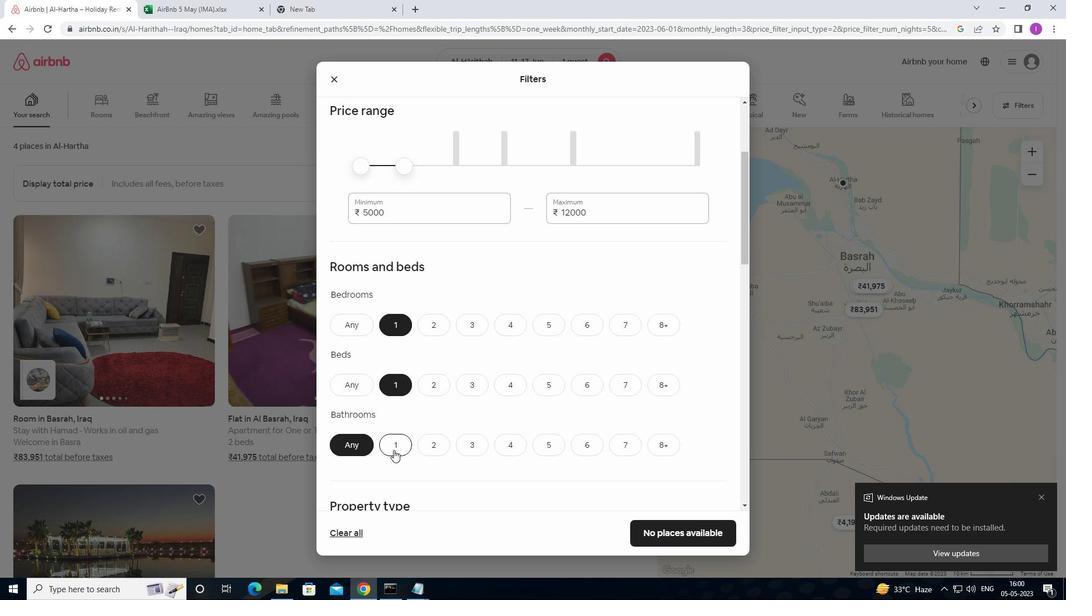 
Action: Mouse moved to (451, 415)
Screenshot: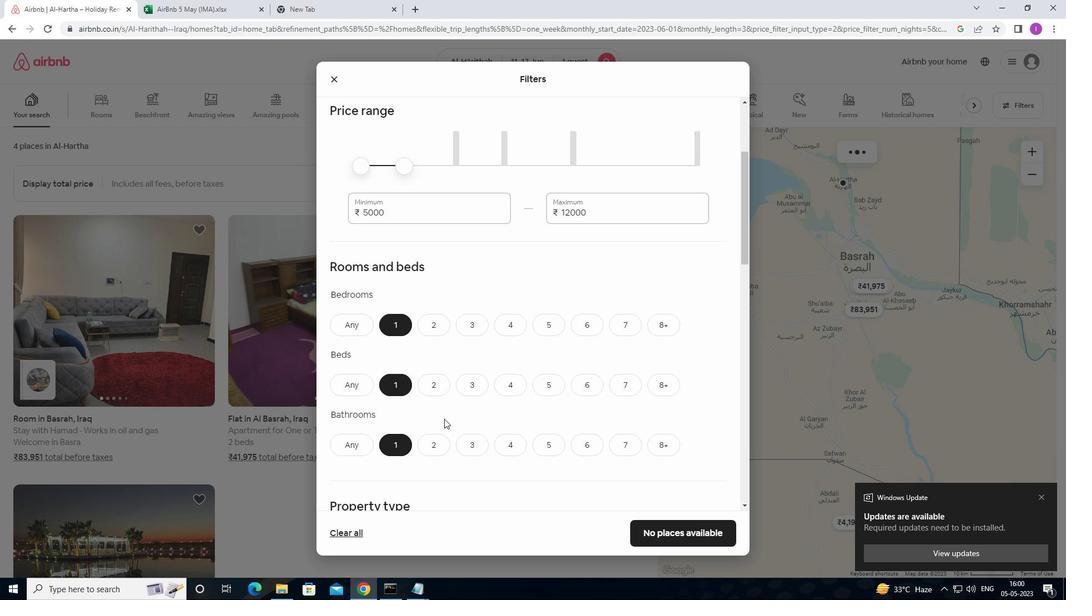 
Action: Mouse scrolled (451, 414) with delta (0, 0)
Screenshot: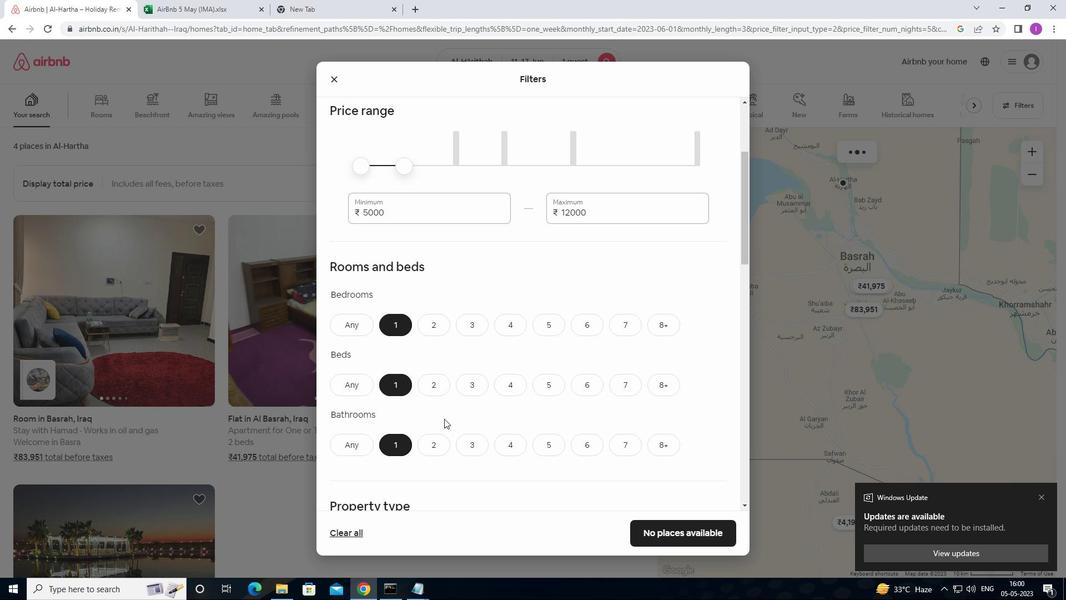 
Action: Mouse moved to (452, 415)
Screenshot: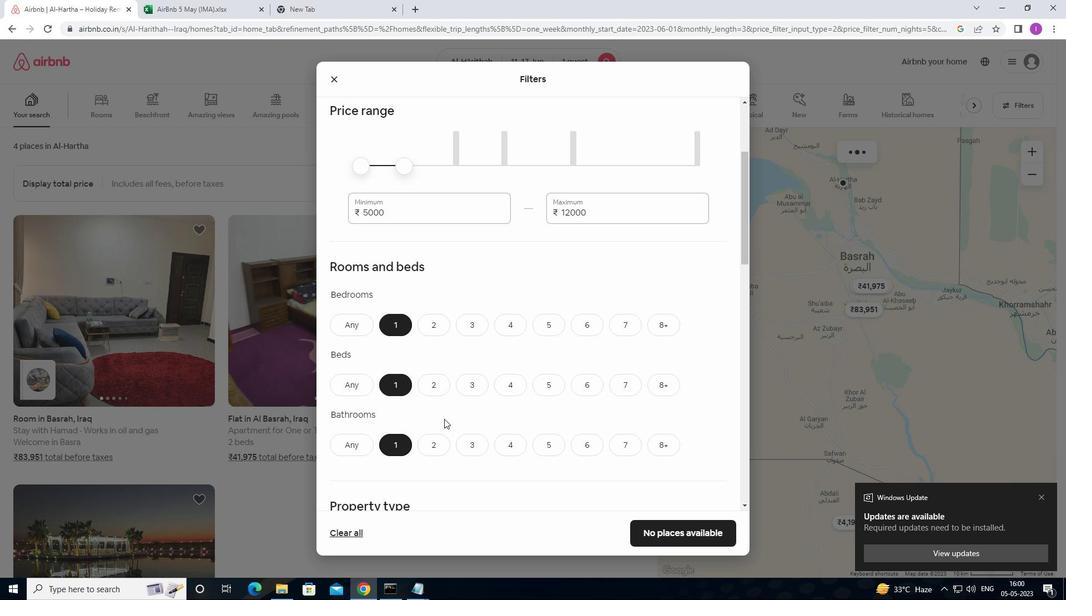 
Action: Mouse scrolled (452, 414) with delta (0, 0)
Screenshot: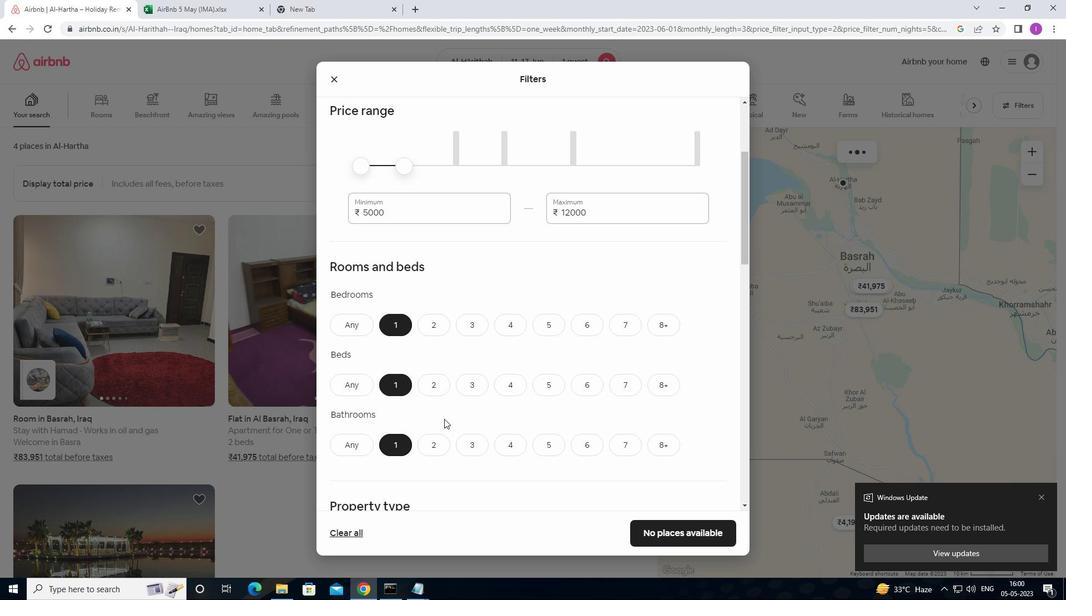 
Action: Mouse moved to (453, 415)
Screenshot: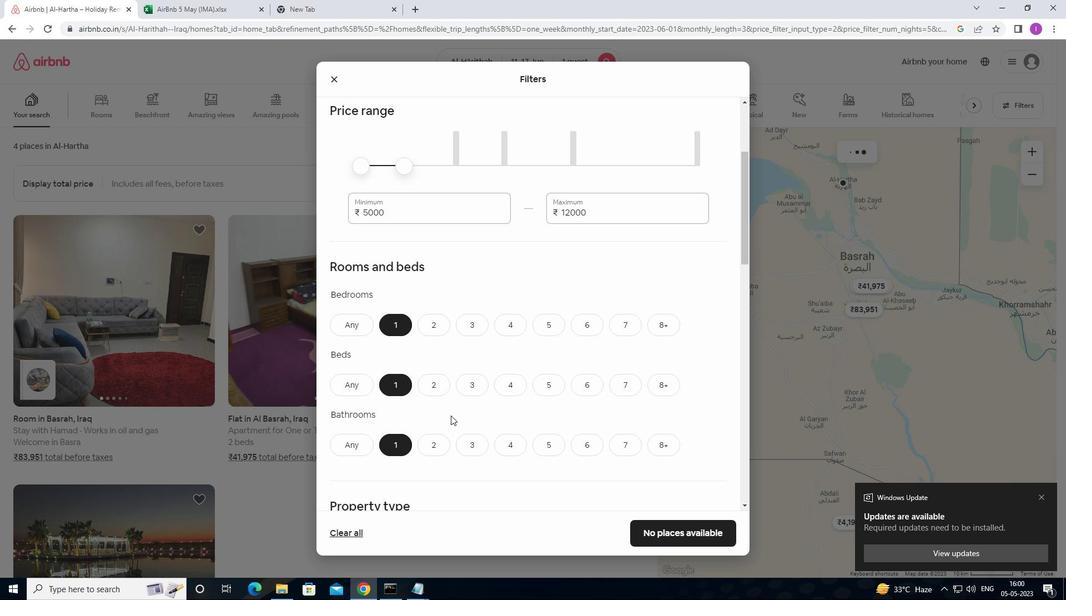 
Action: Mouse scrolled (453, 414) with delta (0, 0)
Screenshot: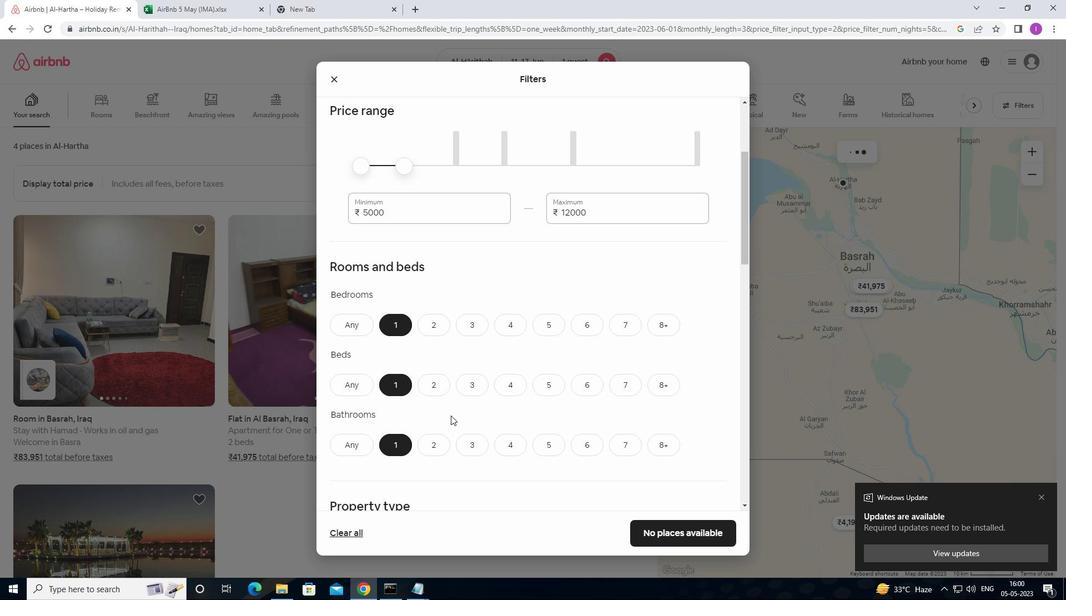 
Action: Mouse moved to (460, 412)
Screenshot: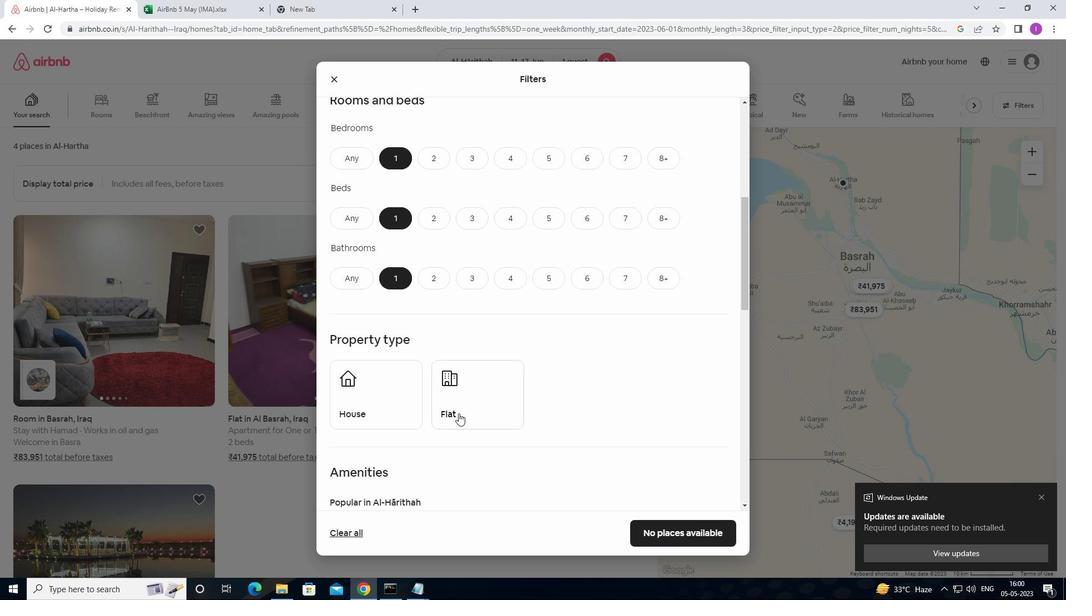 
Action: Mouse scrolled (460, 411) with delta (0, 0)
Screenshot: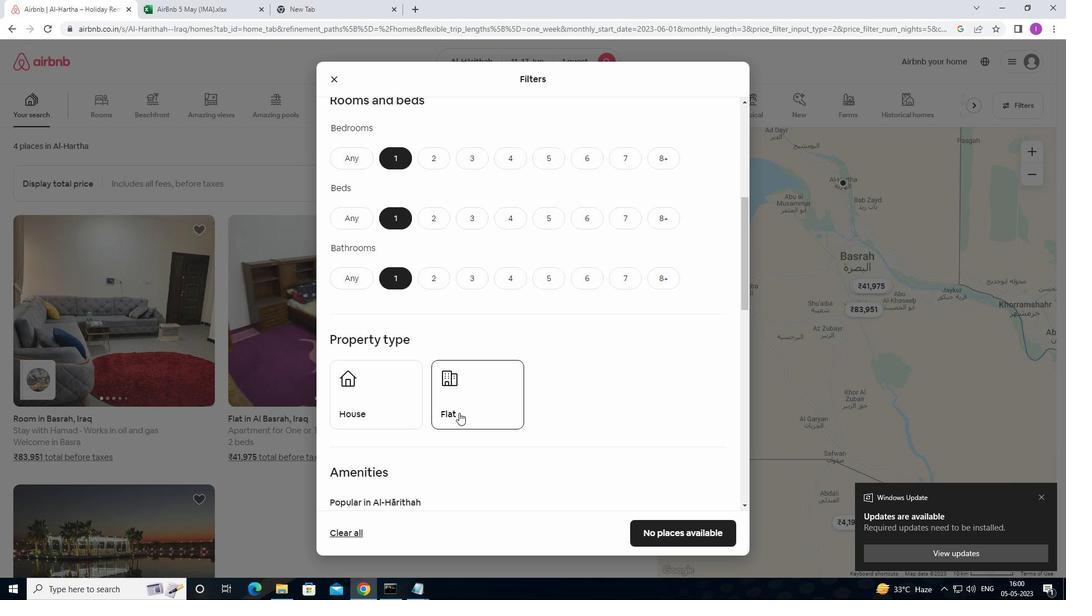 
Action: Mouse scrolled (460, 411) with delta (0, 0)
Screenshot: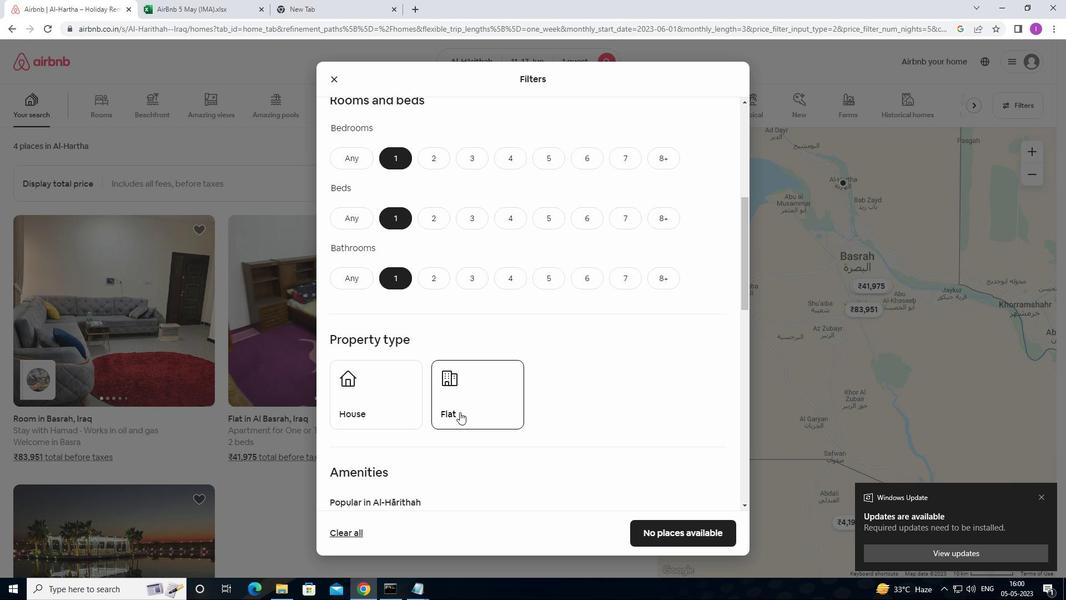 
Action: Mouse moved to (363, 298)
Screenshot: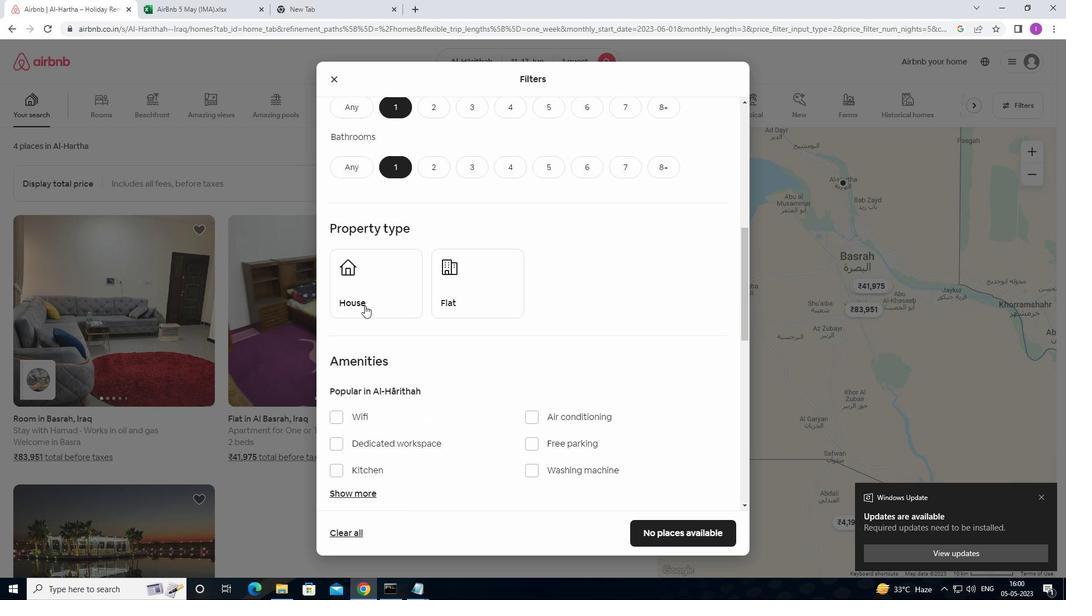 
Action: Mouse pressed left at (363, 298)
Screenshot: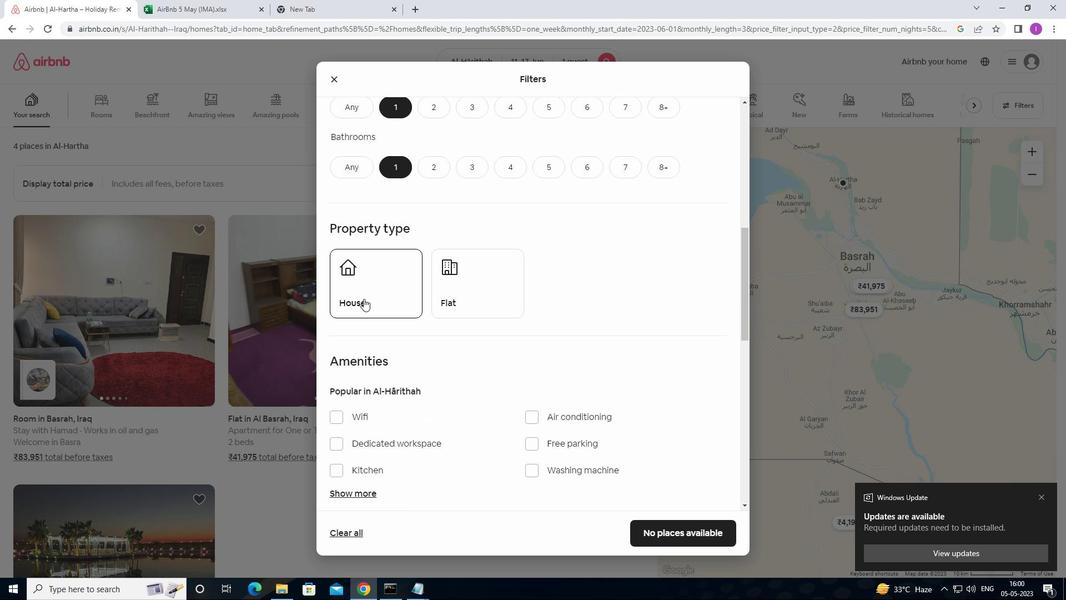 
Action: Mouse moved to (437, 307)
Screenshot: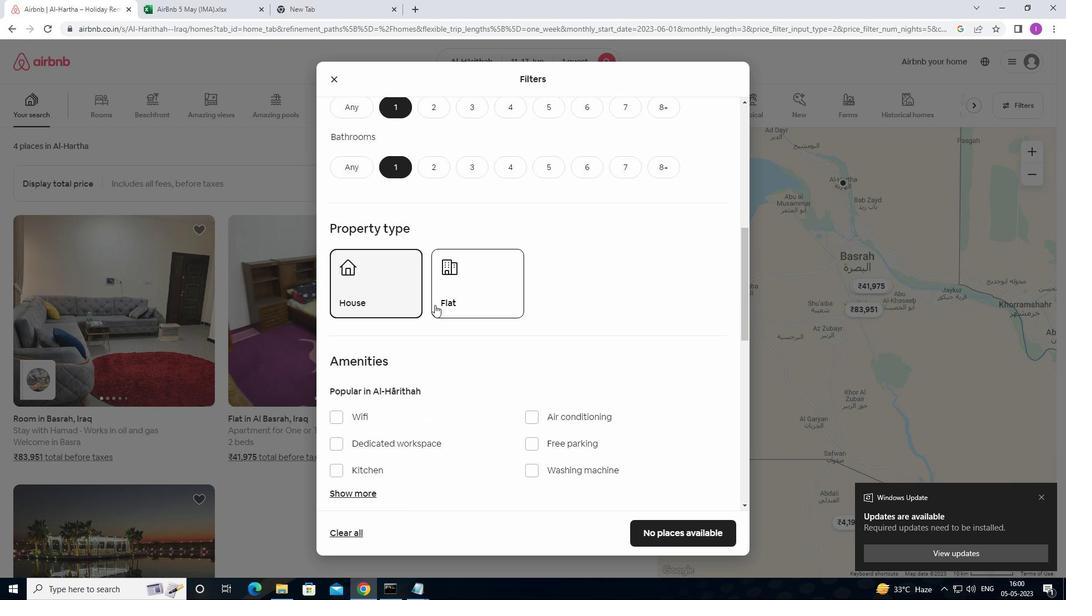 
Action: Mouse pressed left at (437, 307)
Screenshot: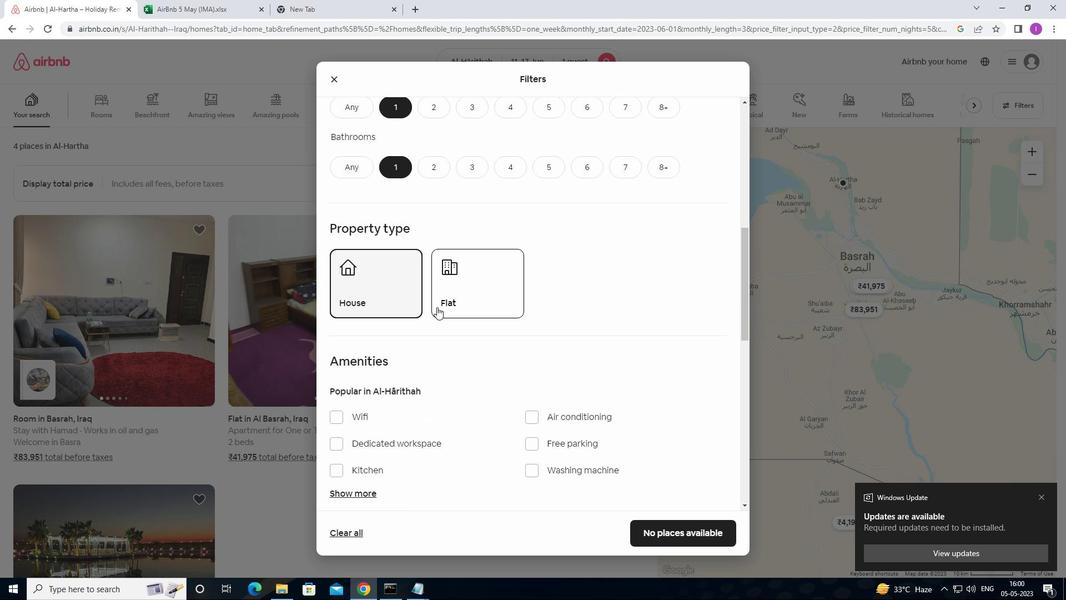 
Action: Mouse moved to (441, 348)
Screenshot: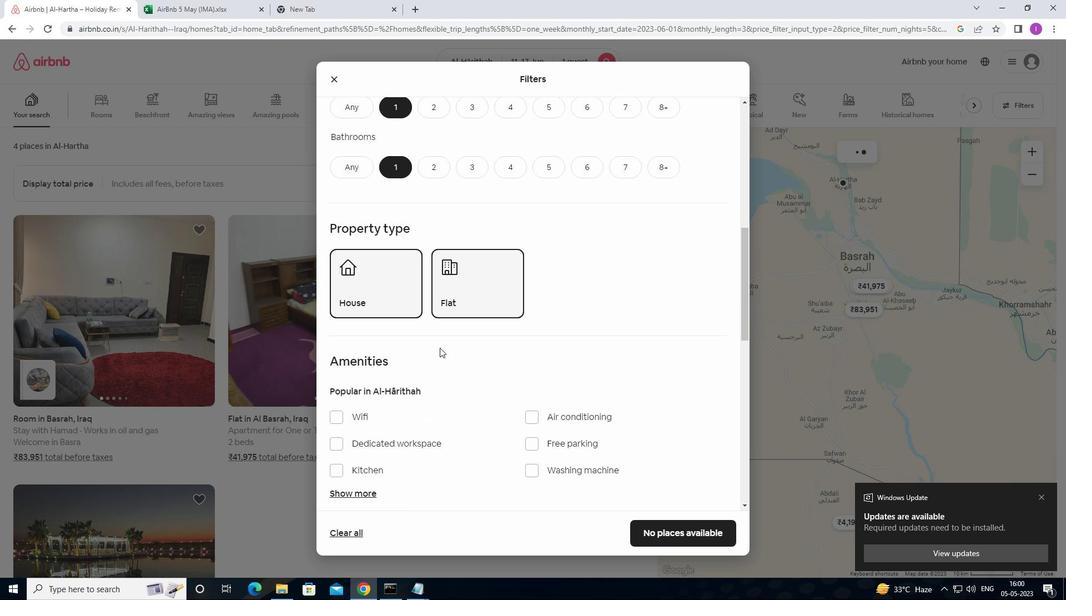 
Action: Mouse scrolled (441, 347) with delta (0, 0)
Screenshot: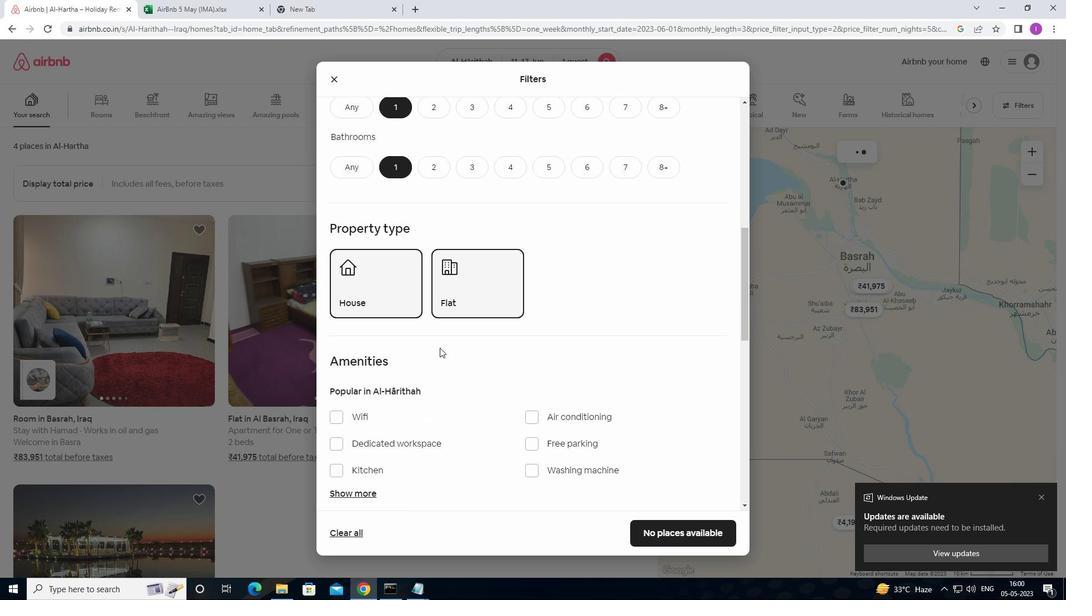 
Action: Mouse scrolled (441, 347) with delta (0, 0)
Screenshot: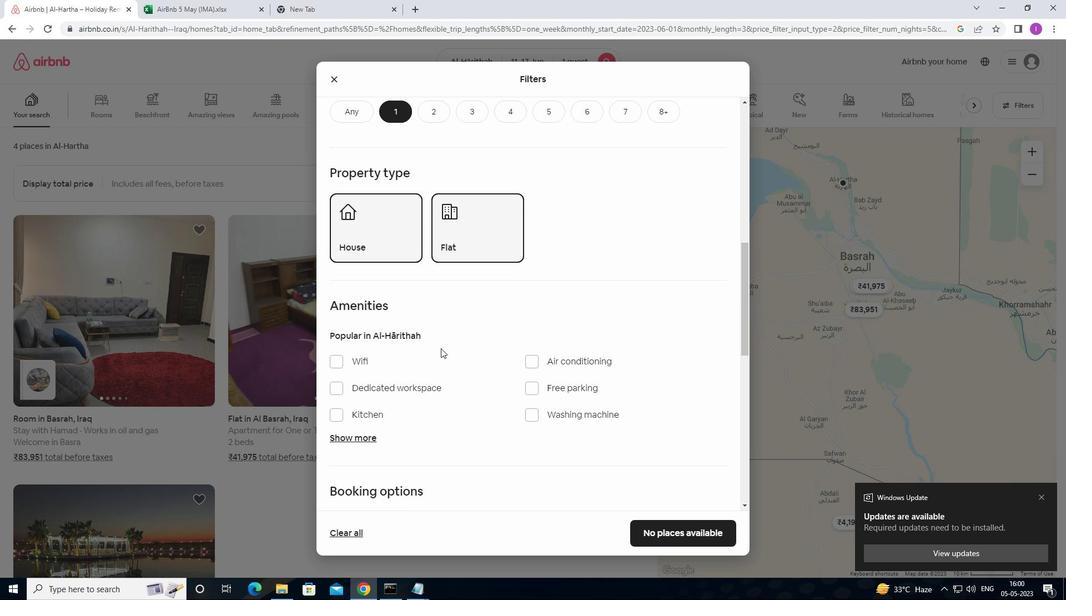 
Action: Mouse moved to (536, 360)
Screenshot: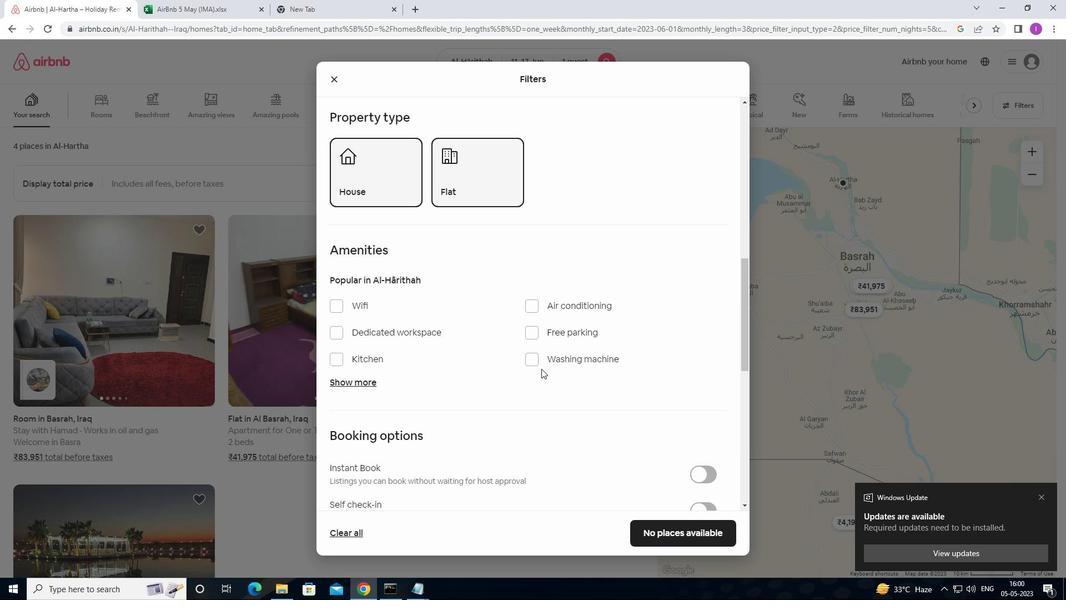 
Action: Mouse pressed left at (536, 360)
Screenshot: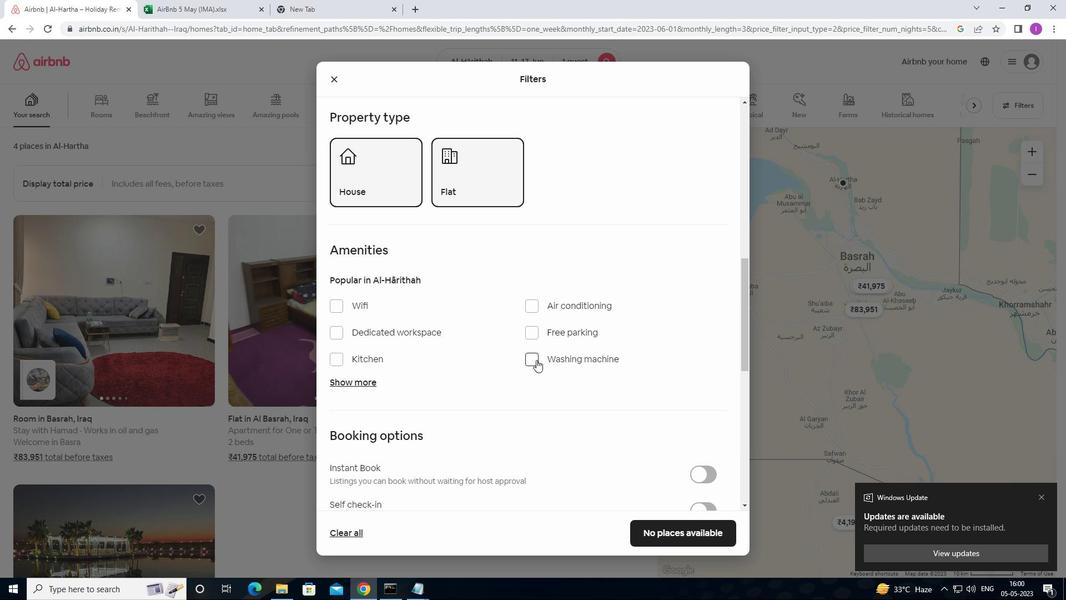 
Action: Mouse moved to (585, 363)
Screenshot: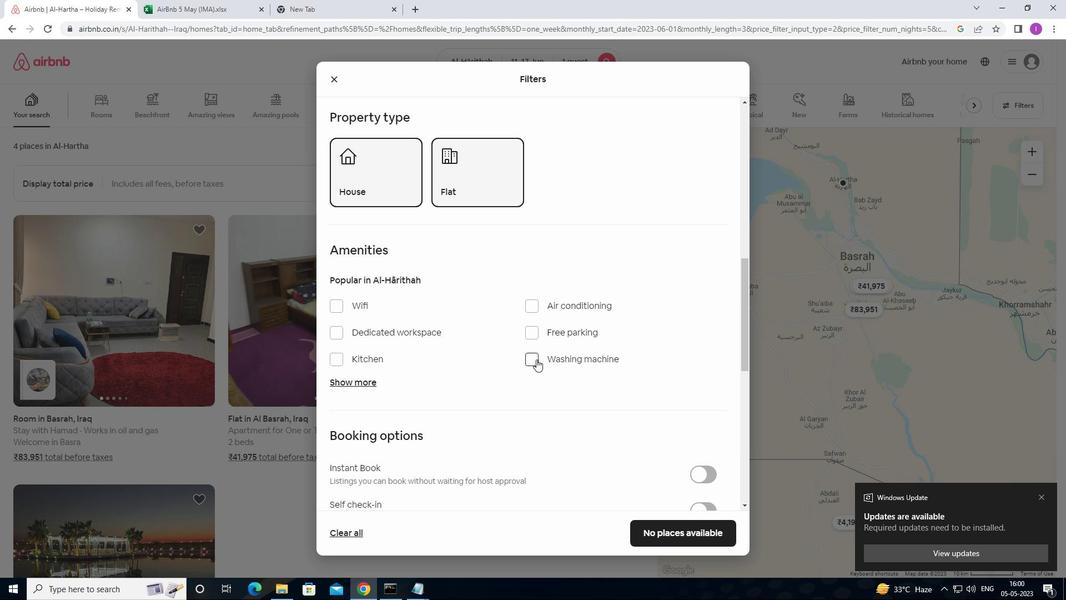 
Action: Mouse scrolled (585, 363) with delta (0, 0)
Screenshot: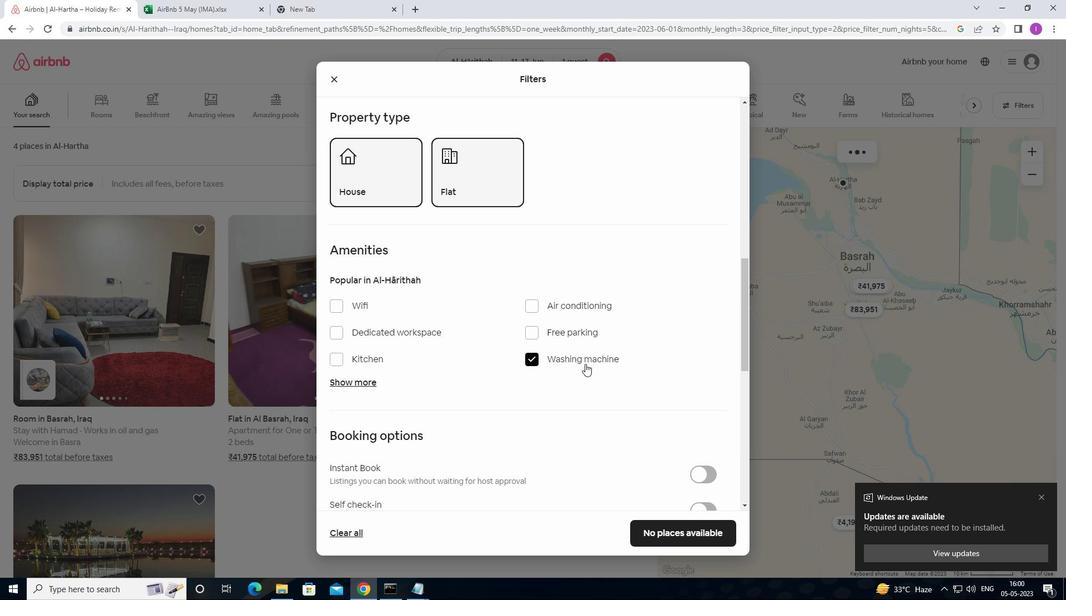 
Action: Mouse moved to (585, 365)
Screenshot: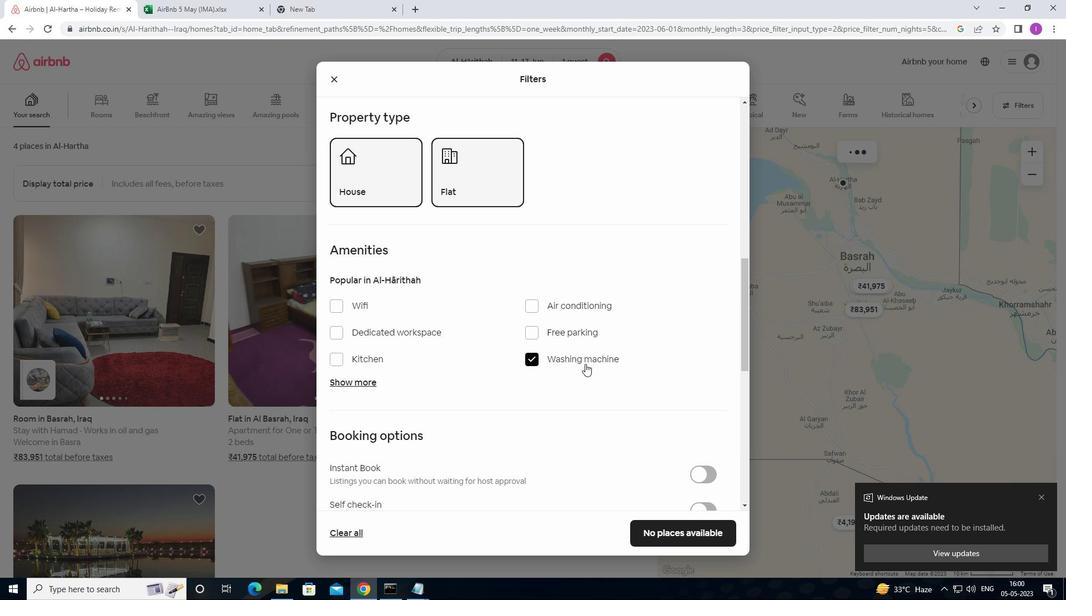 
Action: Mouse scrolled (585, 364) with delta (0, 0)
Screenshot: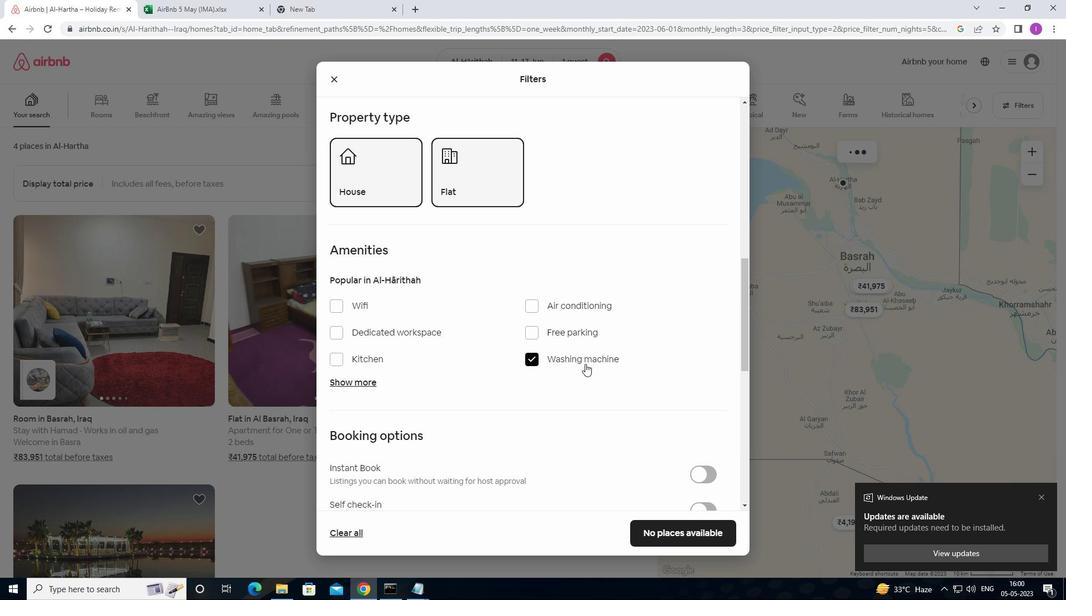 
Action: Mouse moved to (585, 367)
Screenshot: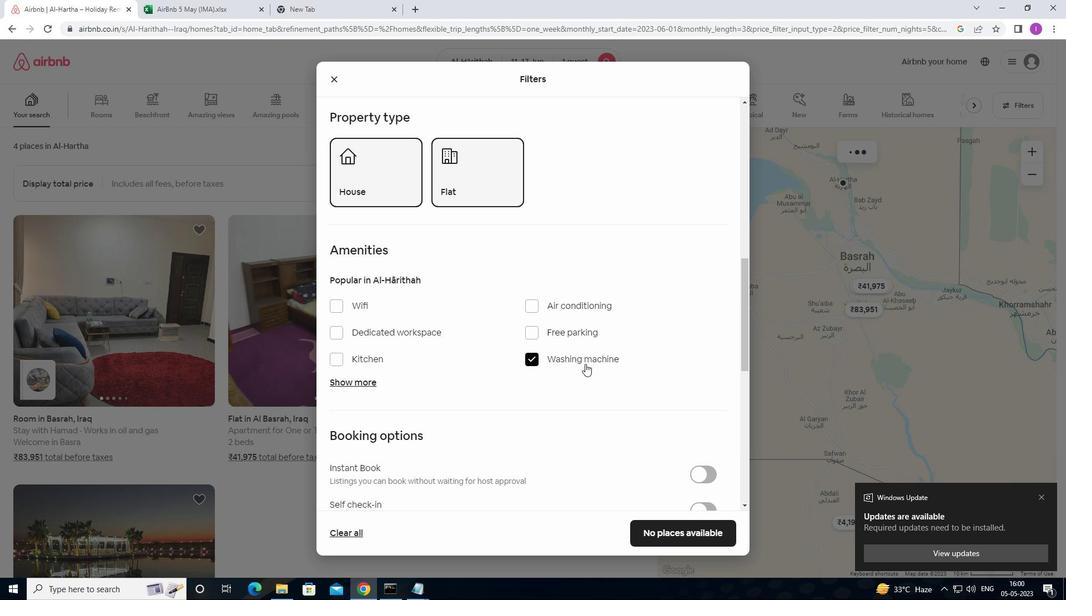 
Action: Mouse scrolled (585, 366) with delta (0, 0)
Screenshot: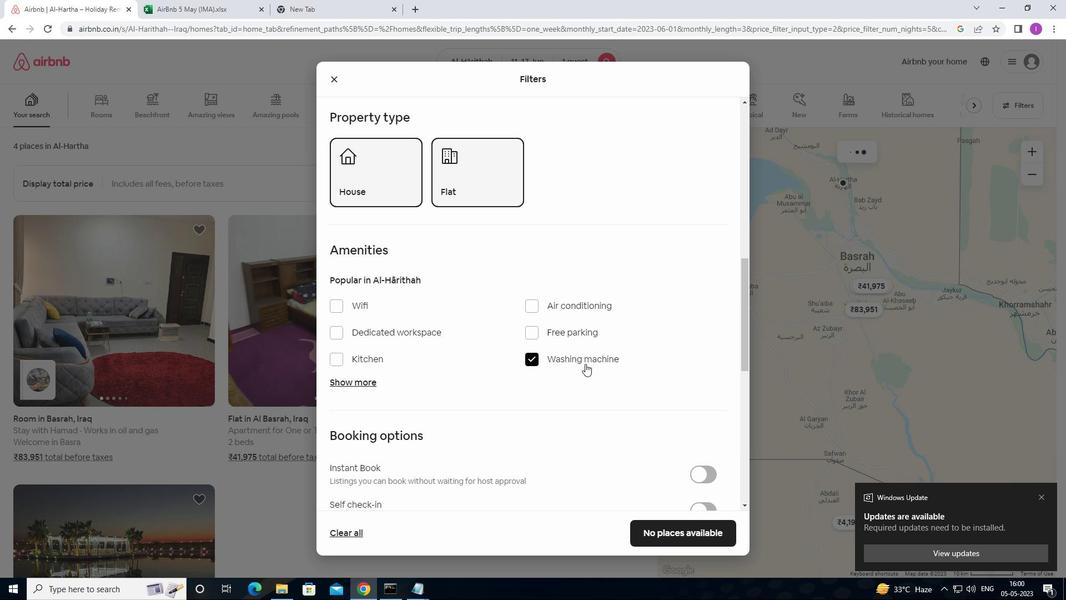 
Action: Mouse moved to (699, 342)
Screenshot: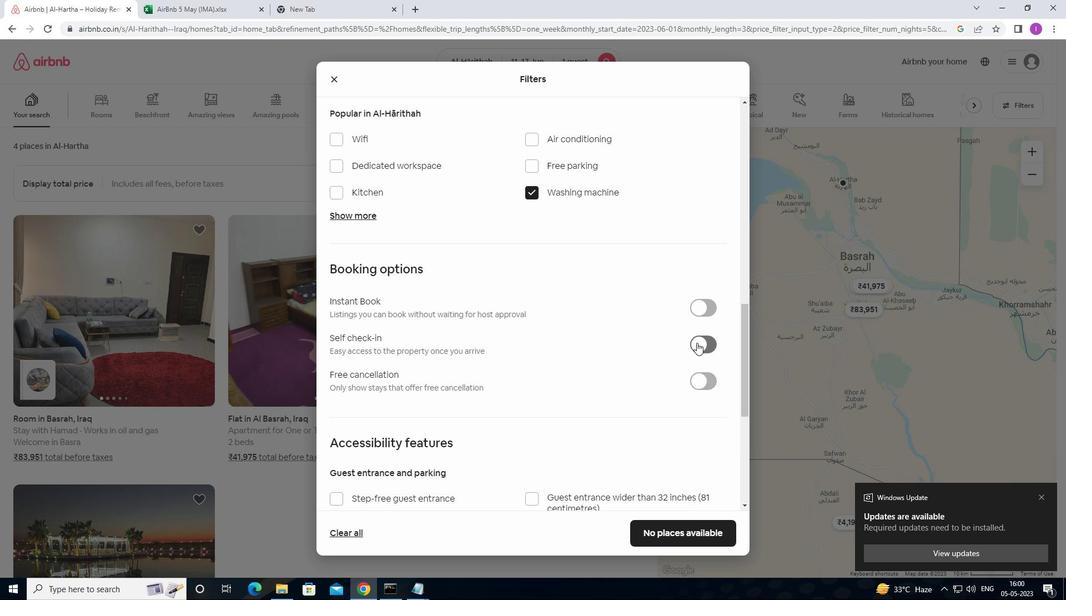 
Action: Mouse pressed left at (699, 342)
Screenshot: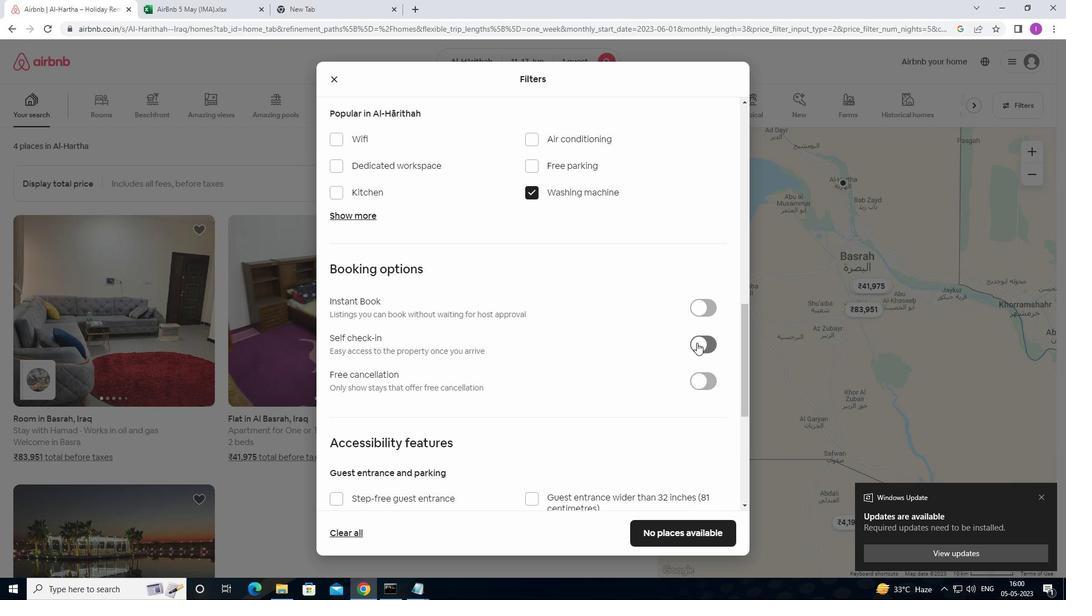 
Action: Mouse moved to (596, 377)
Screenshot: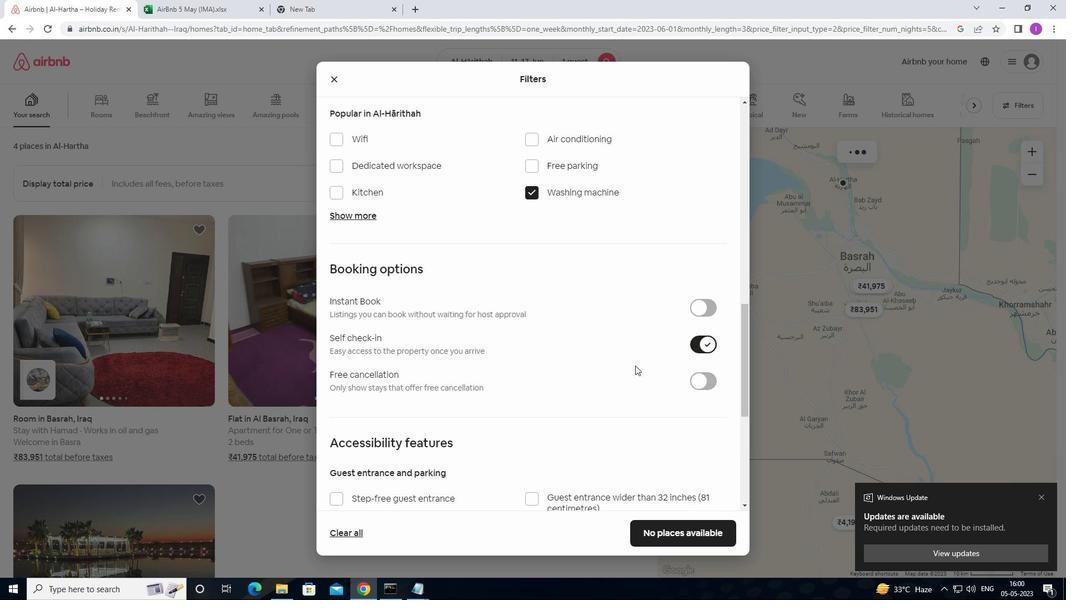 
Action: Mouse scrolled (596, 377) with delta (0, 0)
Screenshot: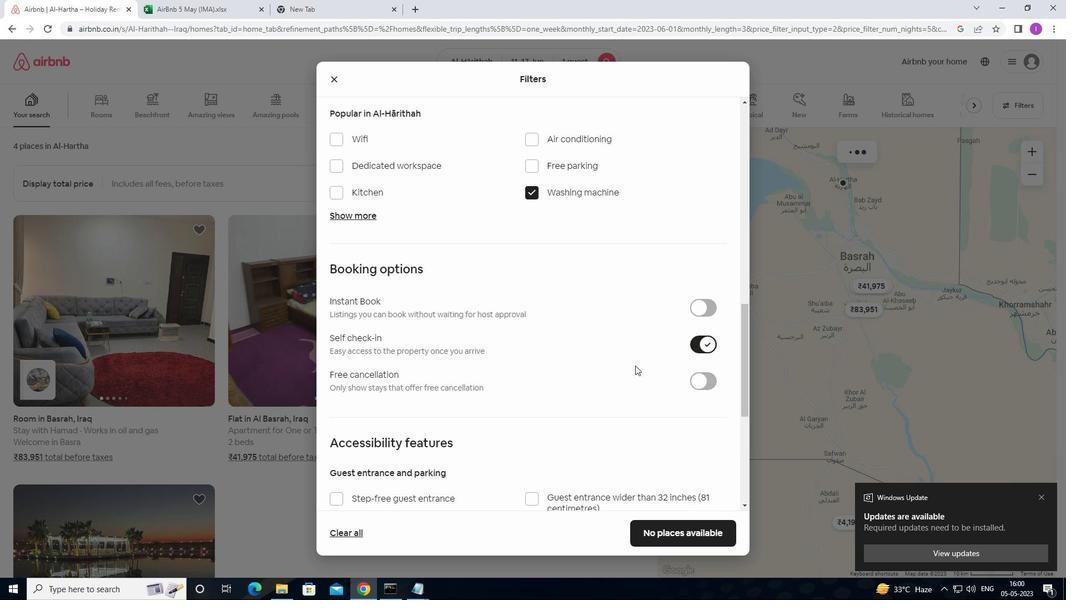 
Action: Mouse moved to (587, 384)
Screenshot: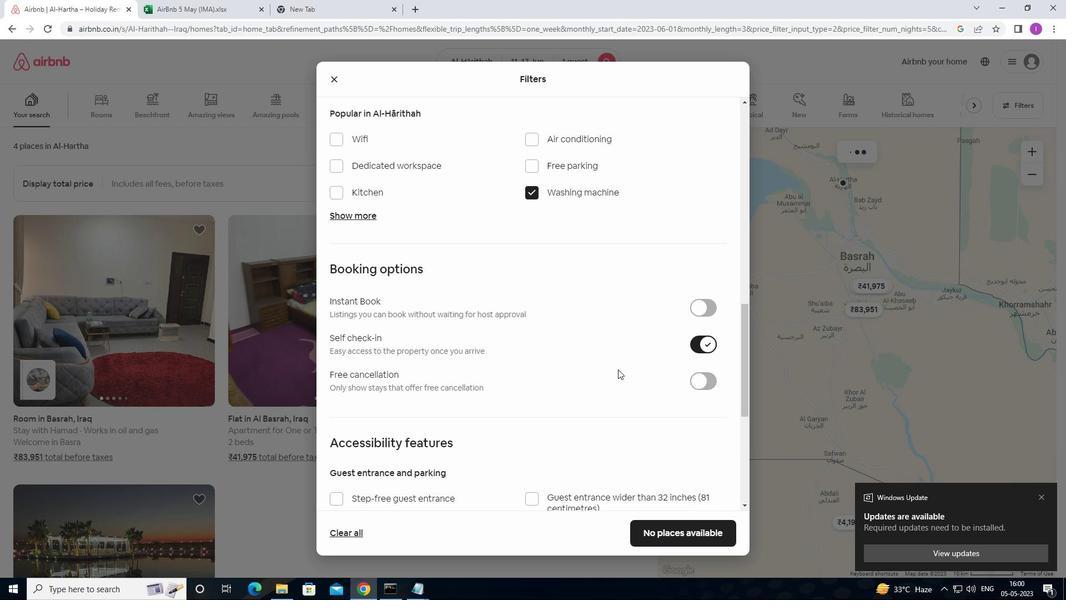 
Action: Mouse scrolled (587, 383) with delta (0, 0)
Screenshot: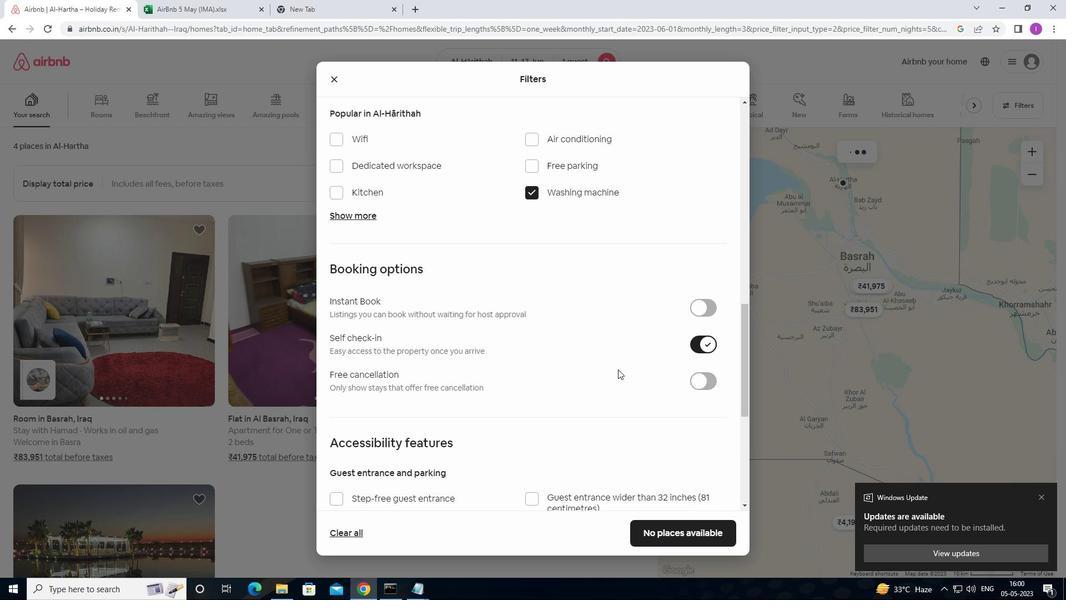 
Action: Mouse moved to (575, 392)
Screenshot: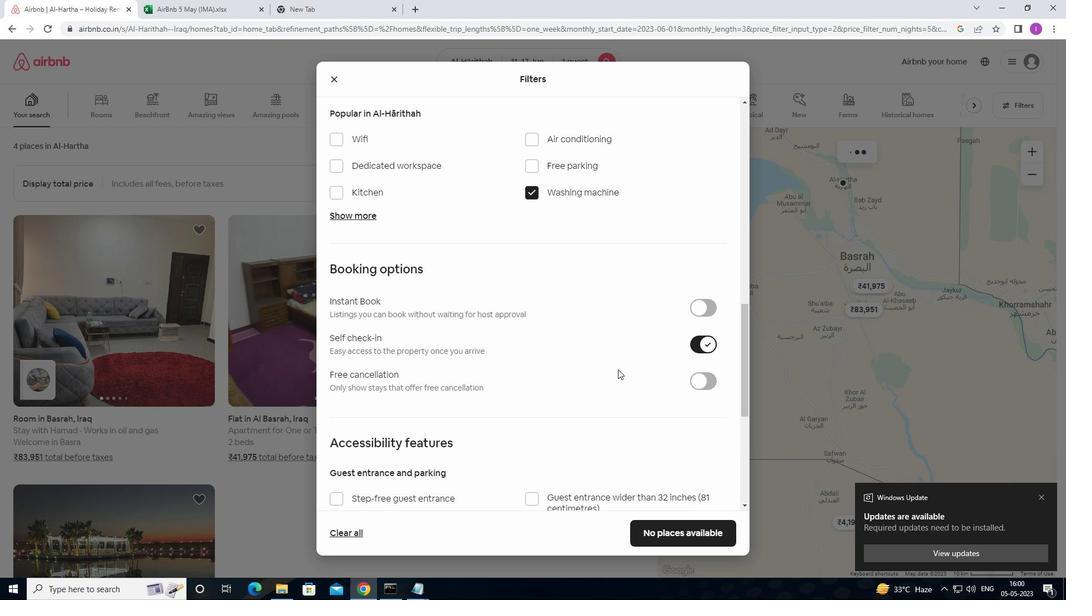 
Action: Mouse scrolled (583, 386) with delta (0, 0)
Screenshot: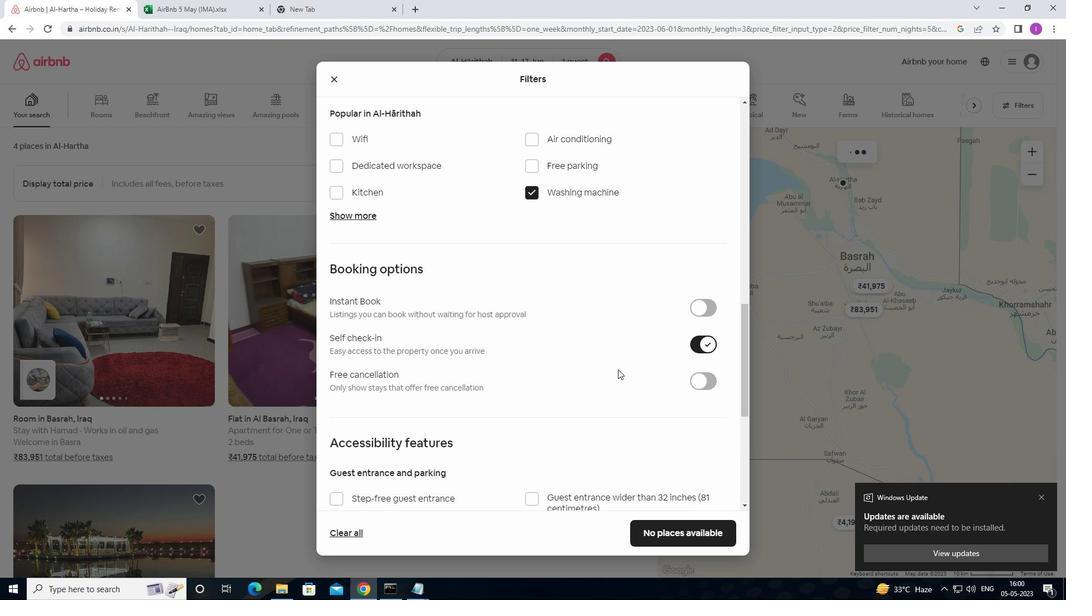 
Action: Mouse moved to (500, 411)
Screenshot: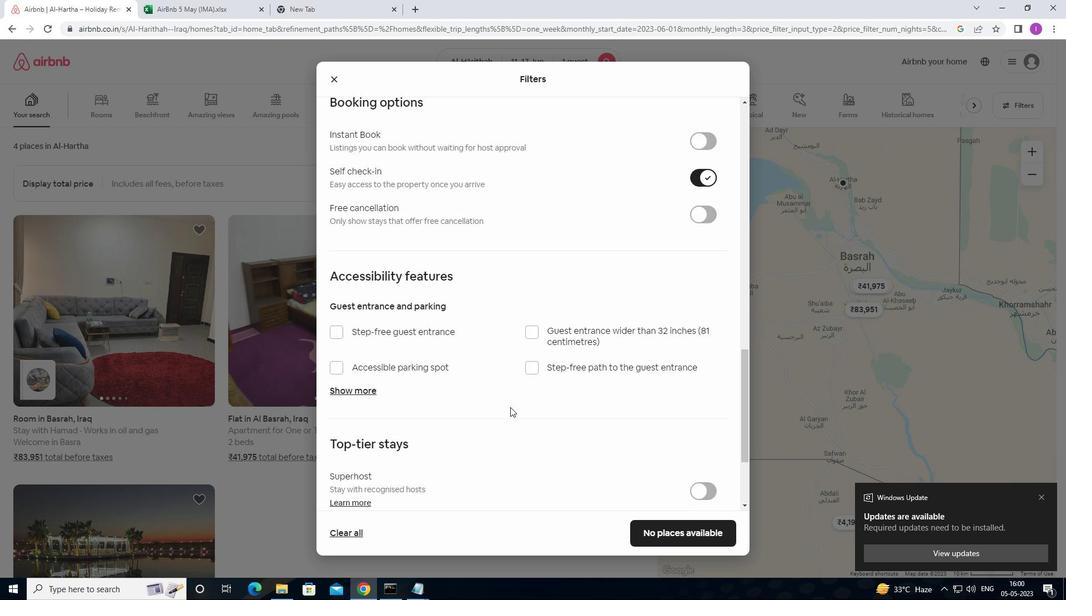 
Action: Mouse scrolled (500, 411) with delta (0, 0)
Screenshot: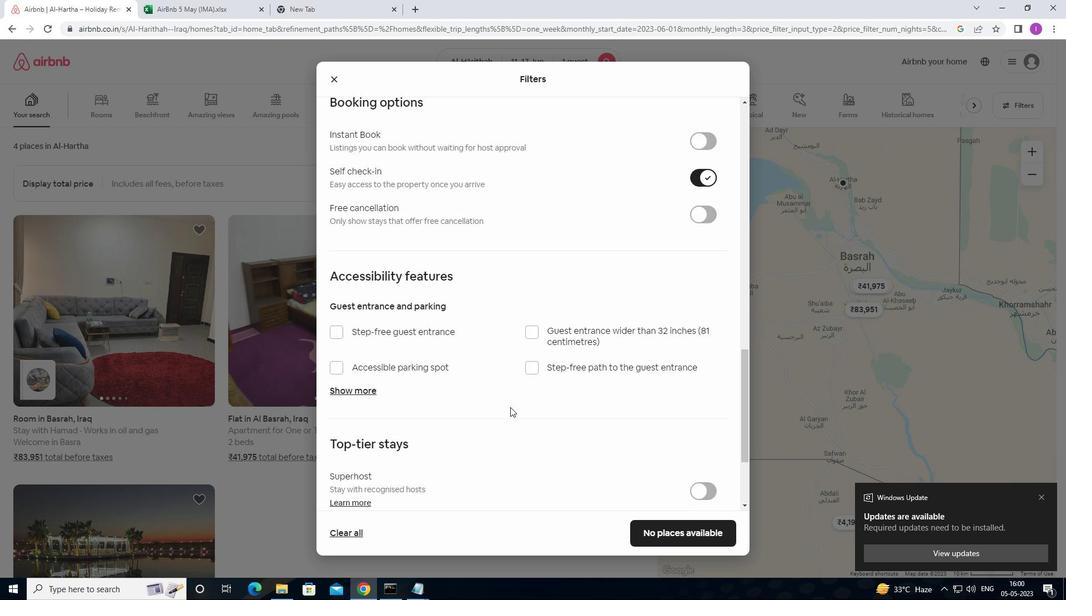
Action: Mouse moved to (496, 417)
Screenshot: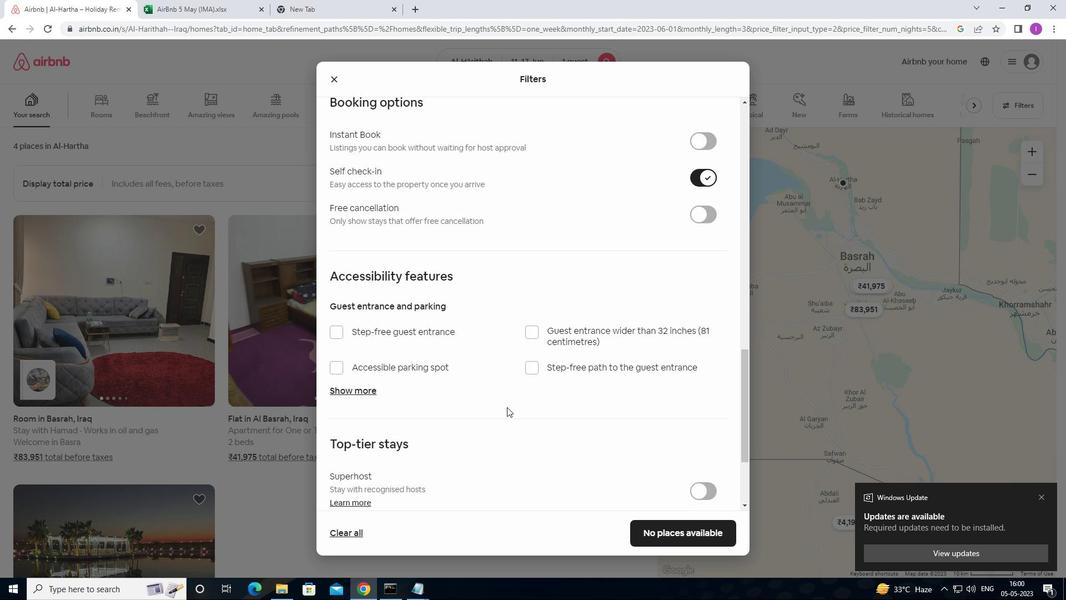 
Action: Mouse scrolled (496, 417) with delta (0, 0)
Screenshot: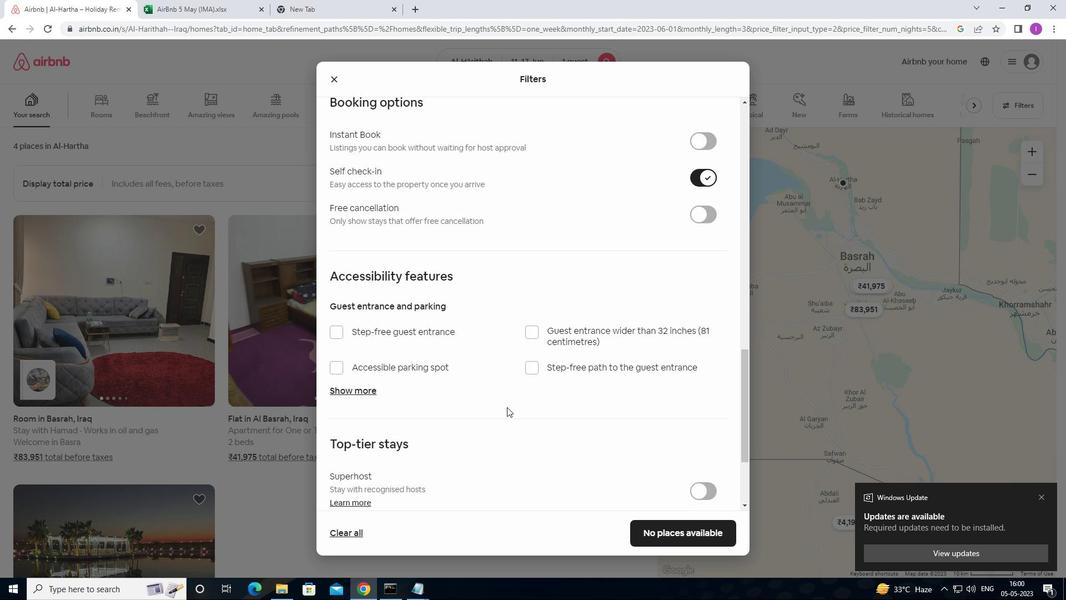 
Action: Mouse moved to (492, 419)
Screenshot: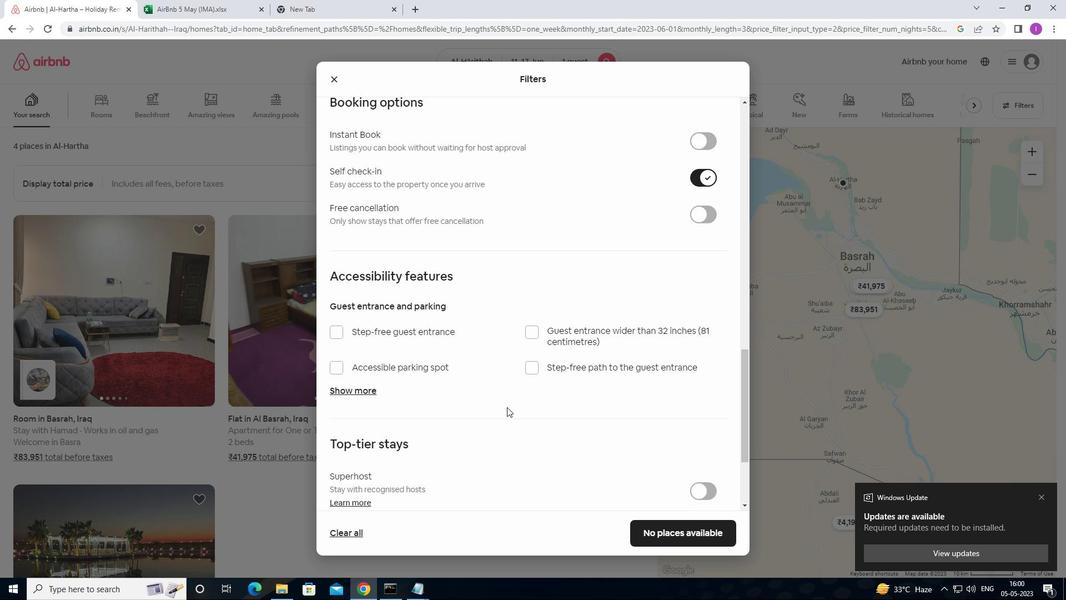 
Action: Mouse scrolled (492, 418) with delta (0, 0)
Screenshot: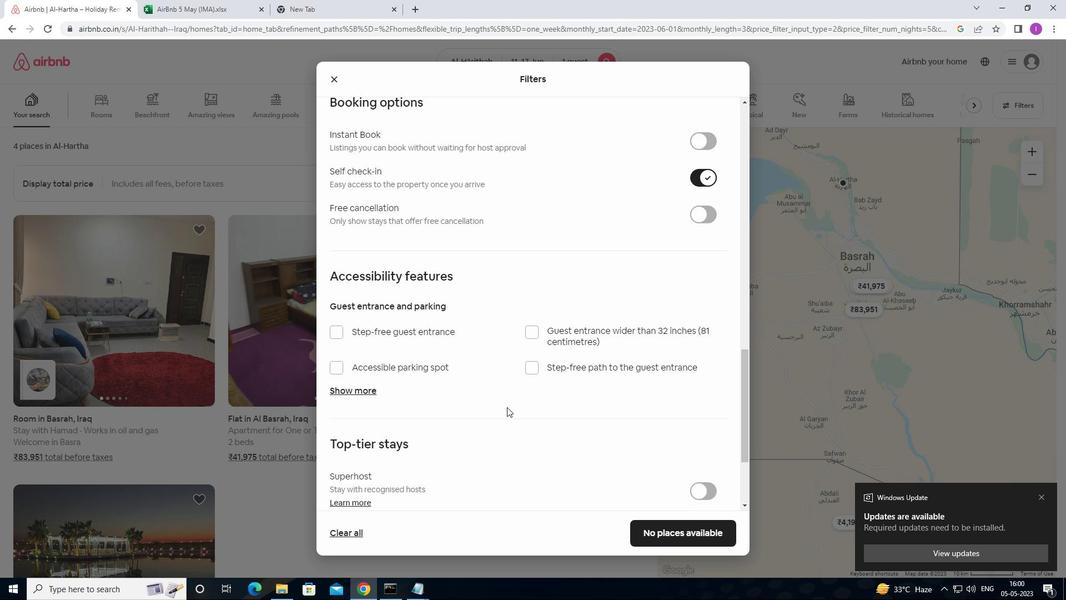 
Action: Mouse moved to (492, 420)
Screenshot: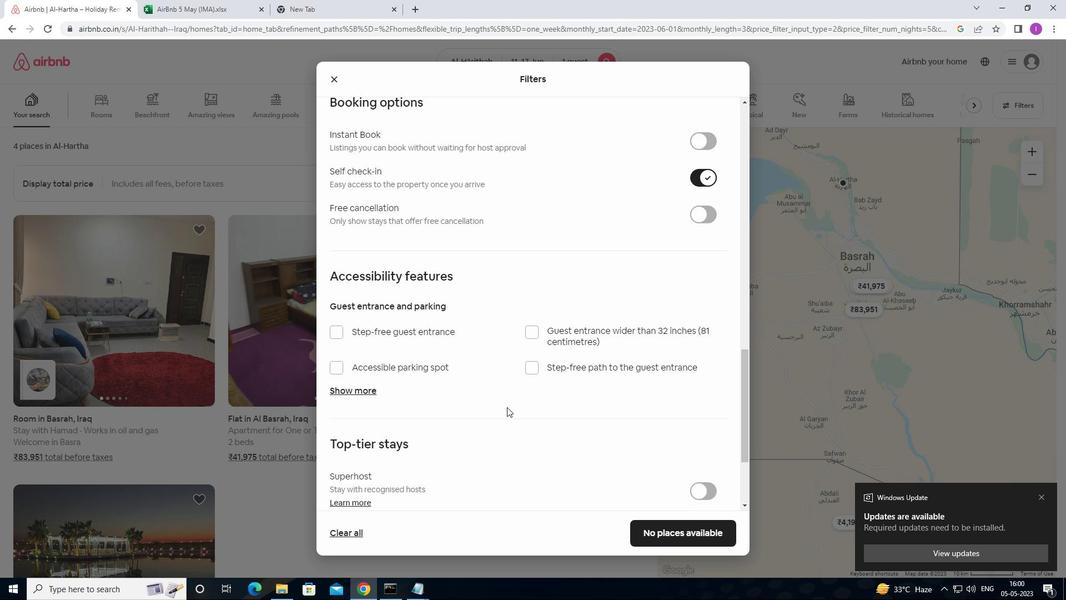 
Action: Mouse scrolled (492, 419) with delta (0, 0)
Screenshot: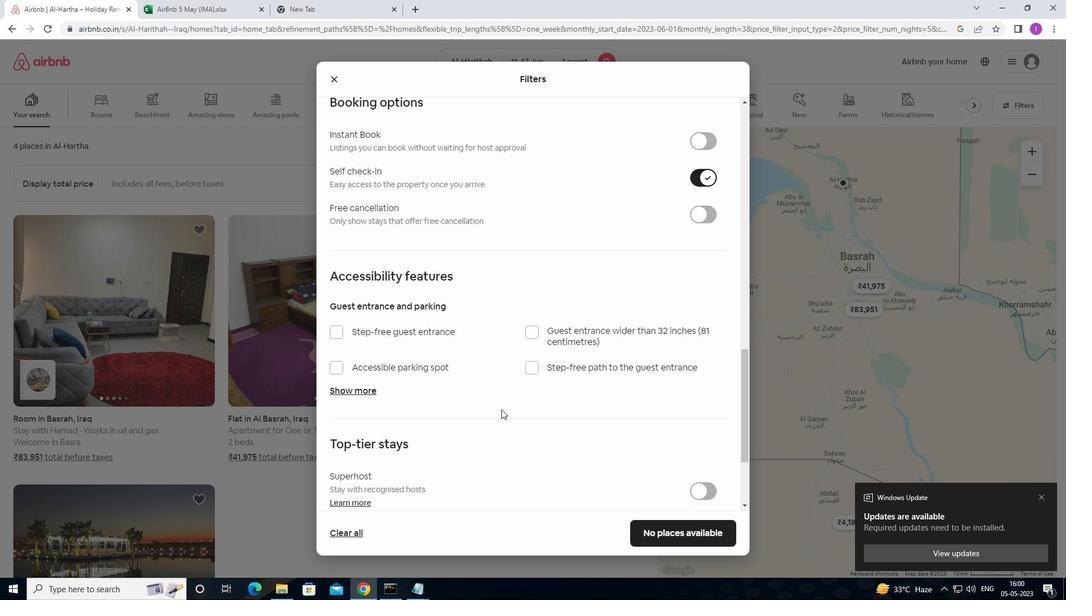 
Action: Mouse moved to (463, 431)
Screenshot: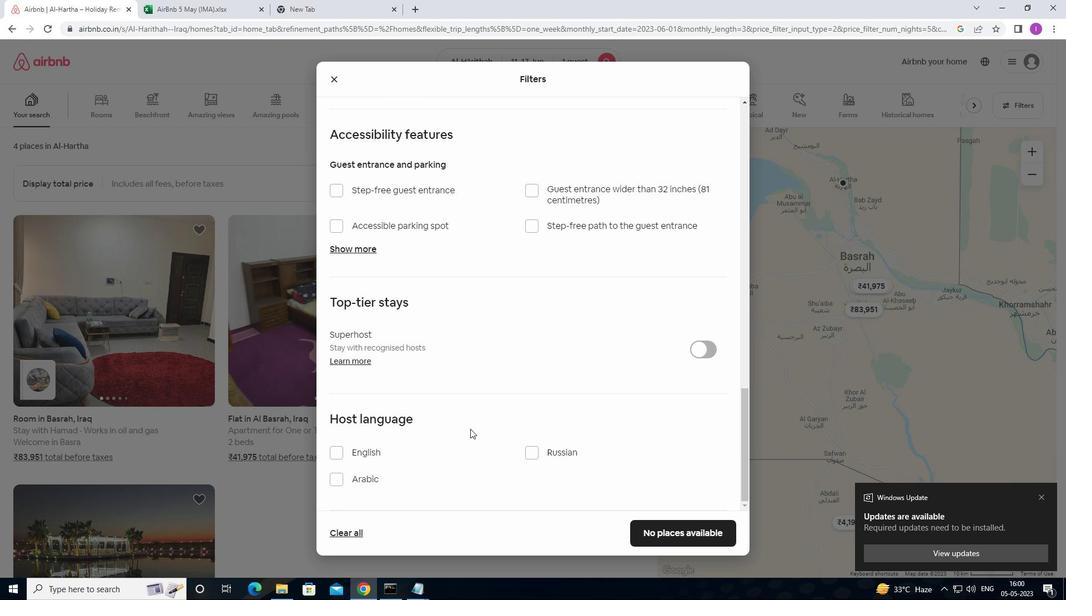 
Action: Mouse scrolled (463, 430) with delta (0, 0)
Screenshot: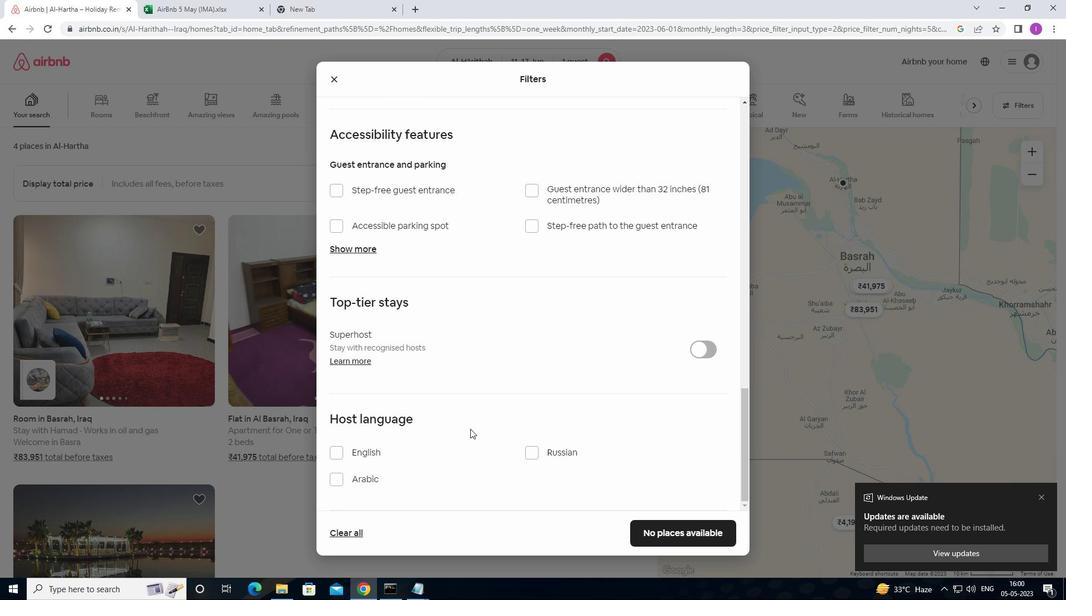 
Action: Mouse moved to (463, 431)
Screenshot: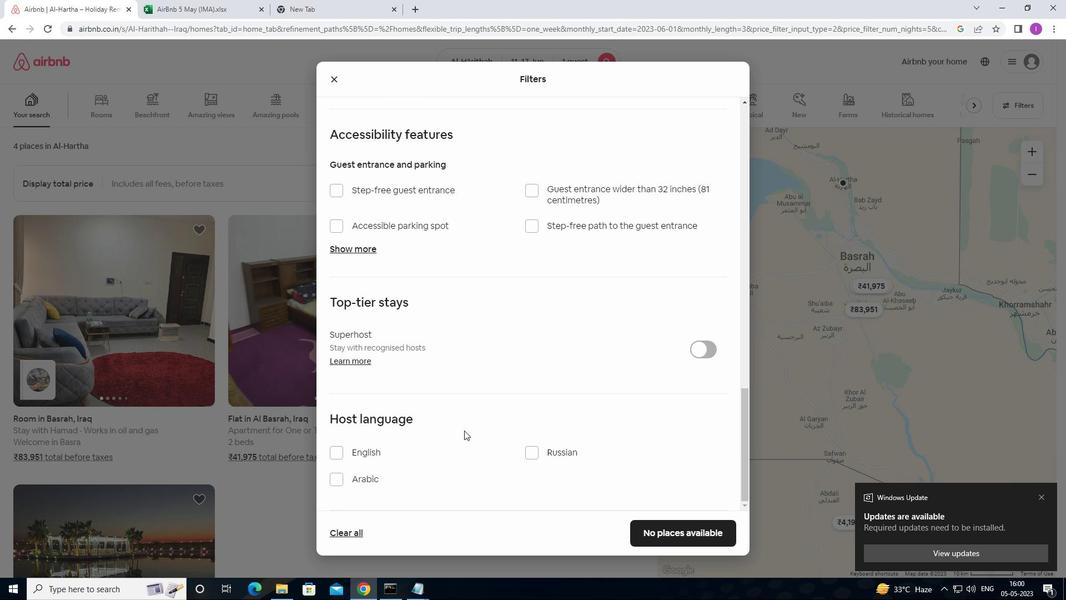 
Action: Mouse scrolled (463, 431) with delta (0, 0)
Screenshot: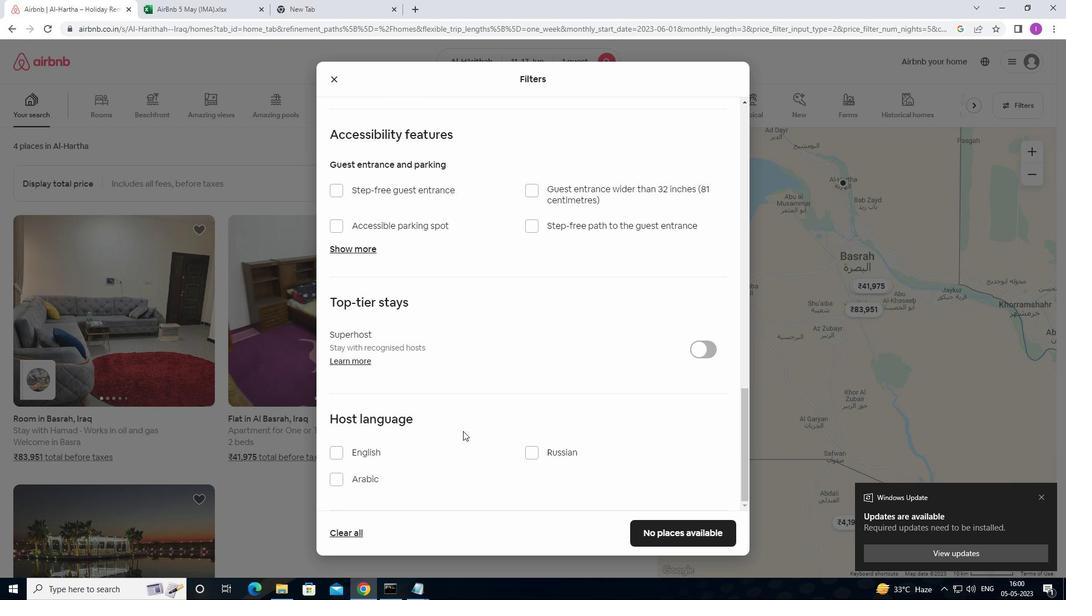 
Action: Mouse scrolled (463, 431) with delta (0, 0)
Screenshot: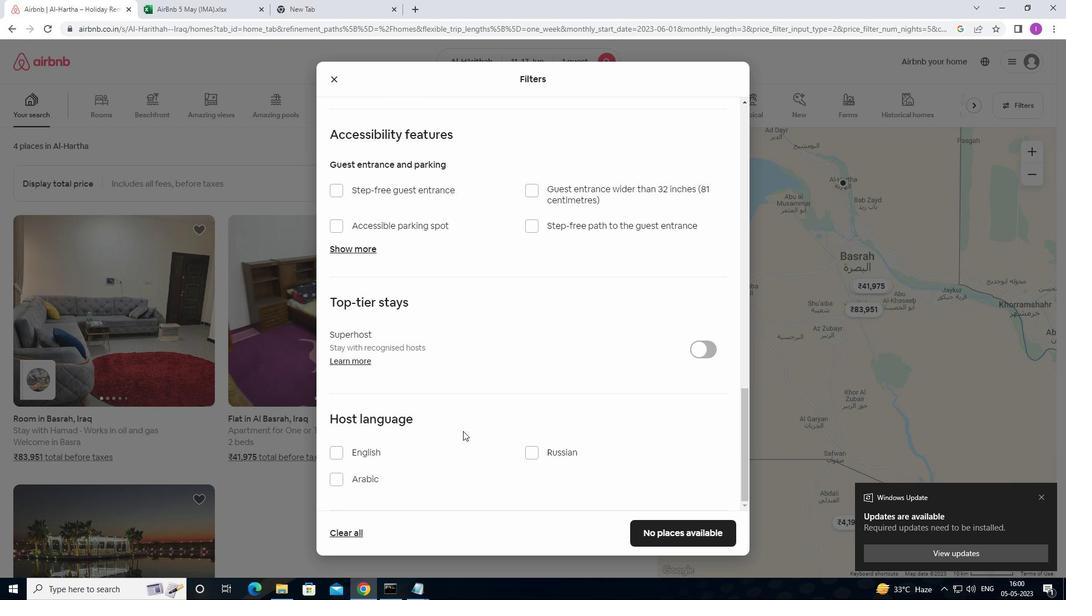 
Action: Mouse moved to (332, 456)
Screenshot: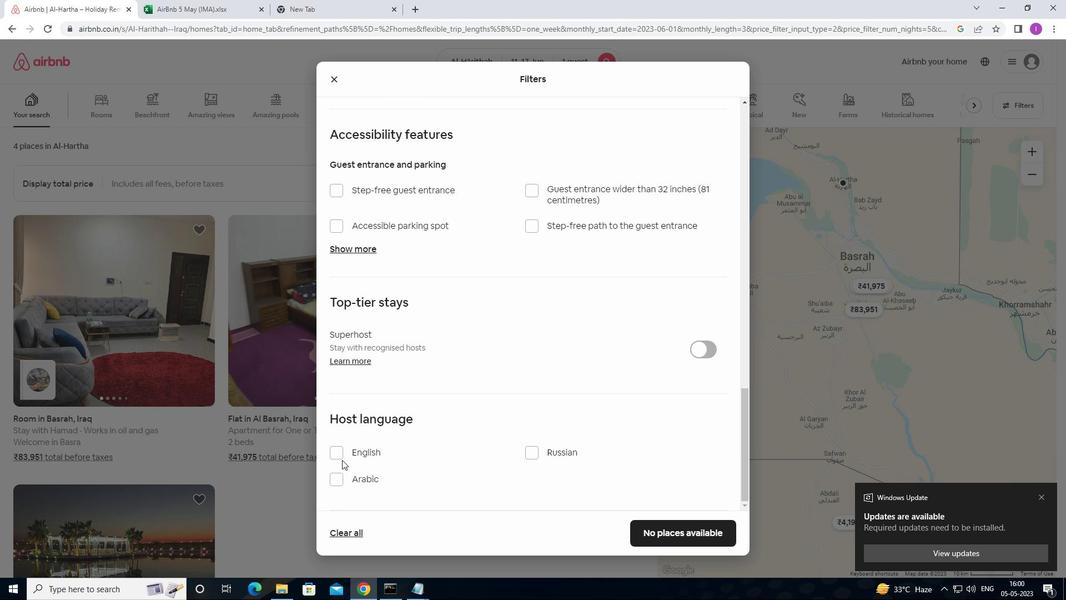 
Action: Mouse pressed left at (332, 456)
Screenshot: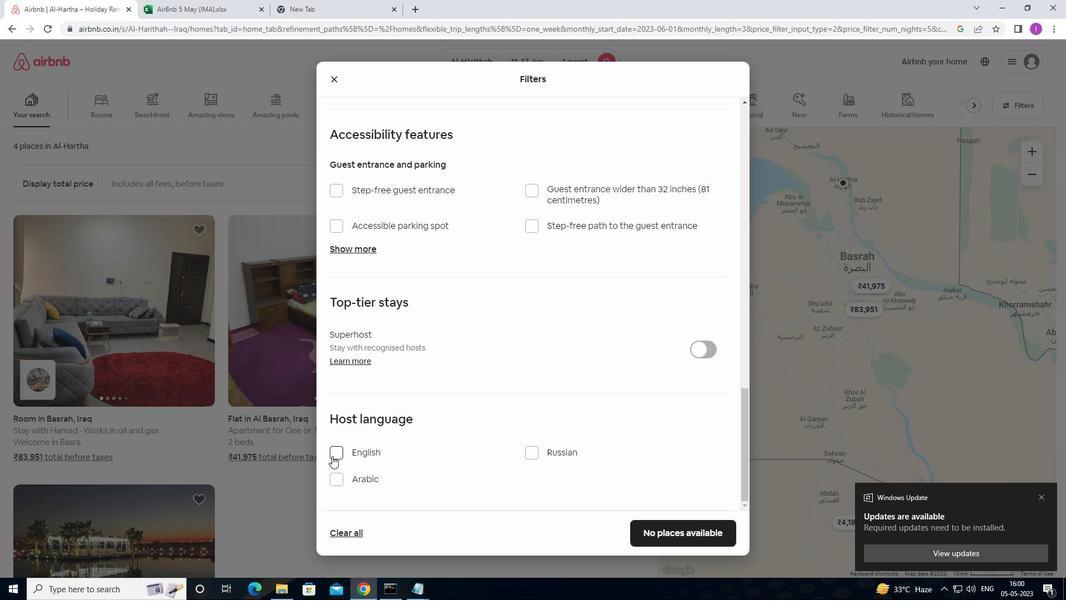 
Action: Mouse moved to (656, 527)
Screenshot: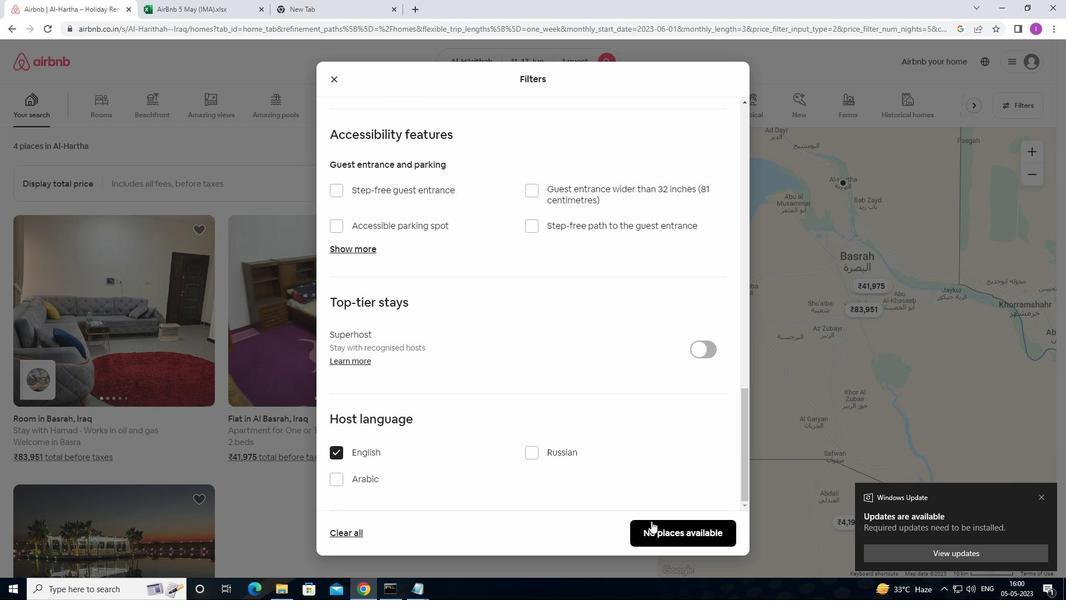 
Action: Mouse pressed left at (656, 527)
Screenshot: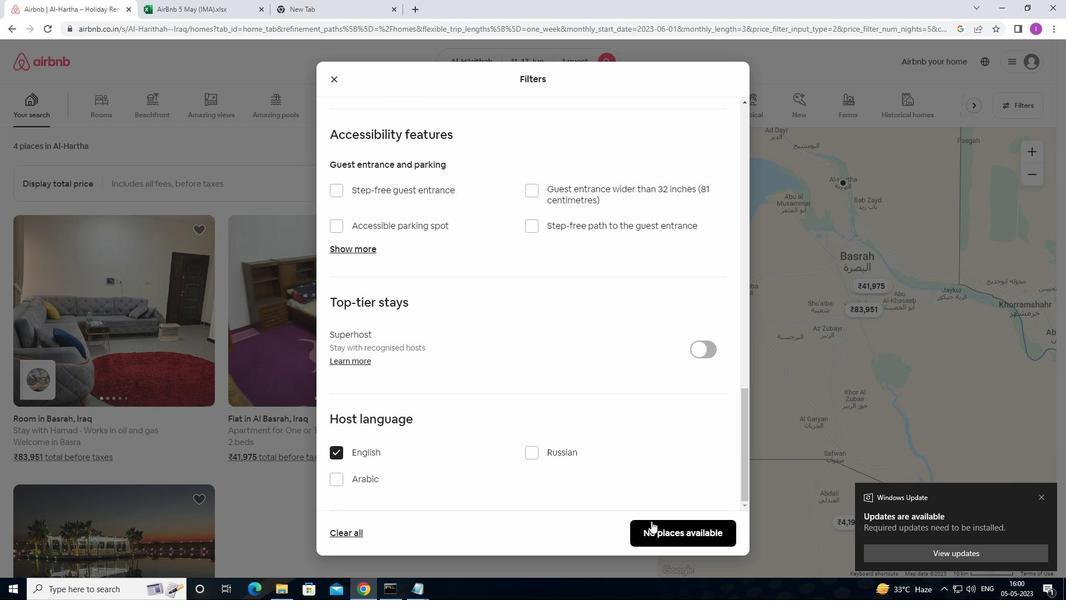 
Action: Mouse moved to (647, 492)
Screenshot: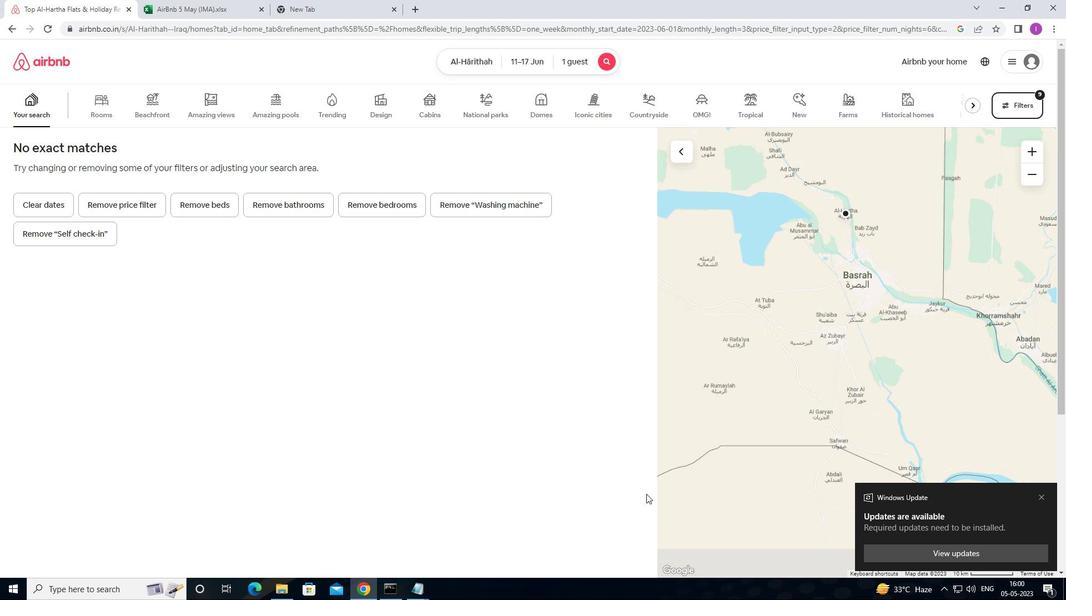 
